 Task: Add the task  Develop a new online tool for online volunteer sign-ups to the section Lightning Leaders in the project Brighten and add a Due Date to the respective task as 2024/04/11
Action: Mouse moved to (821, 562)
Screenshot: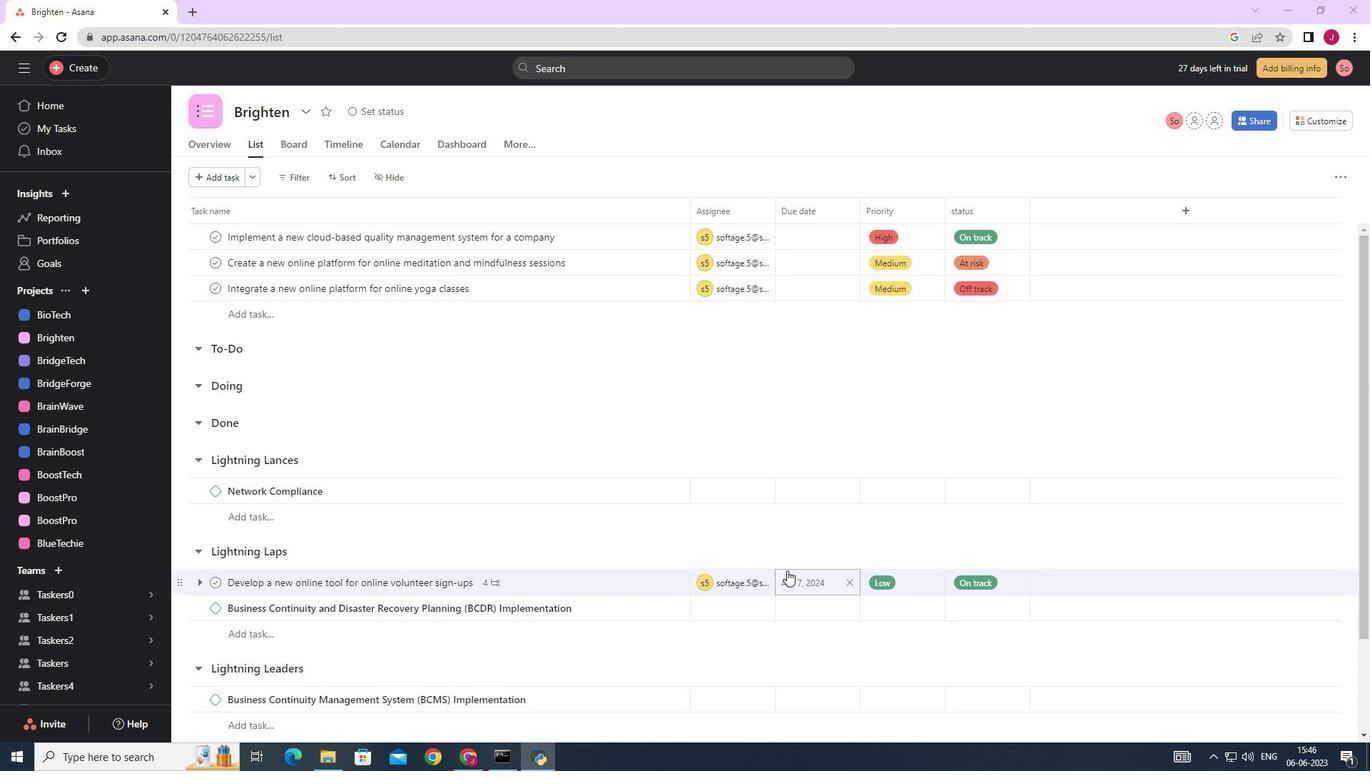 
Action: Mouse scrolled (821, 561) with delta (0, 0)
Screenshot: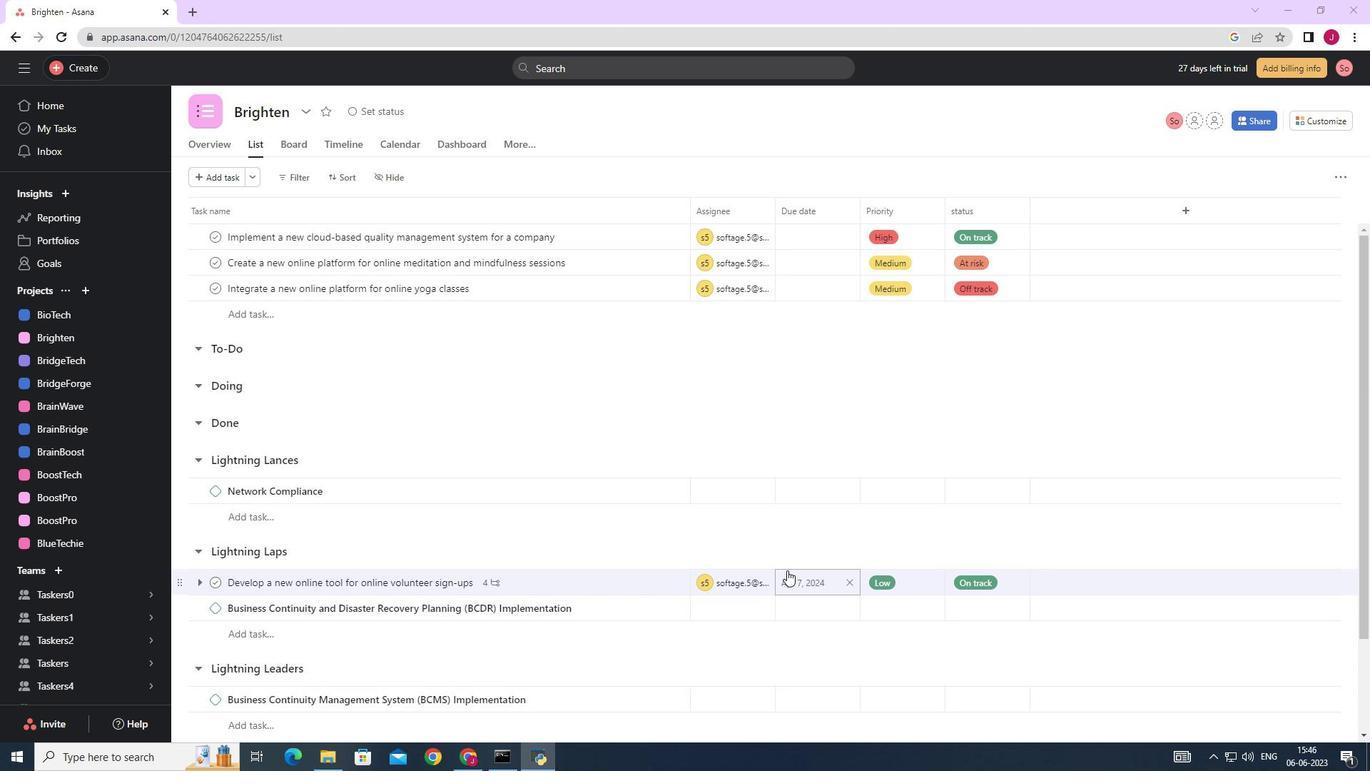 
Action: Mouse moved to (822, 563)
Screenshot: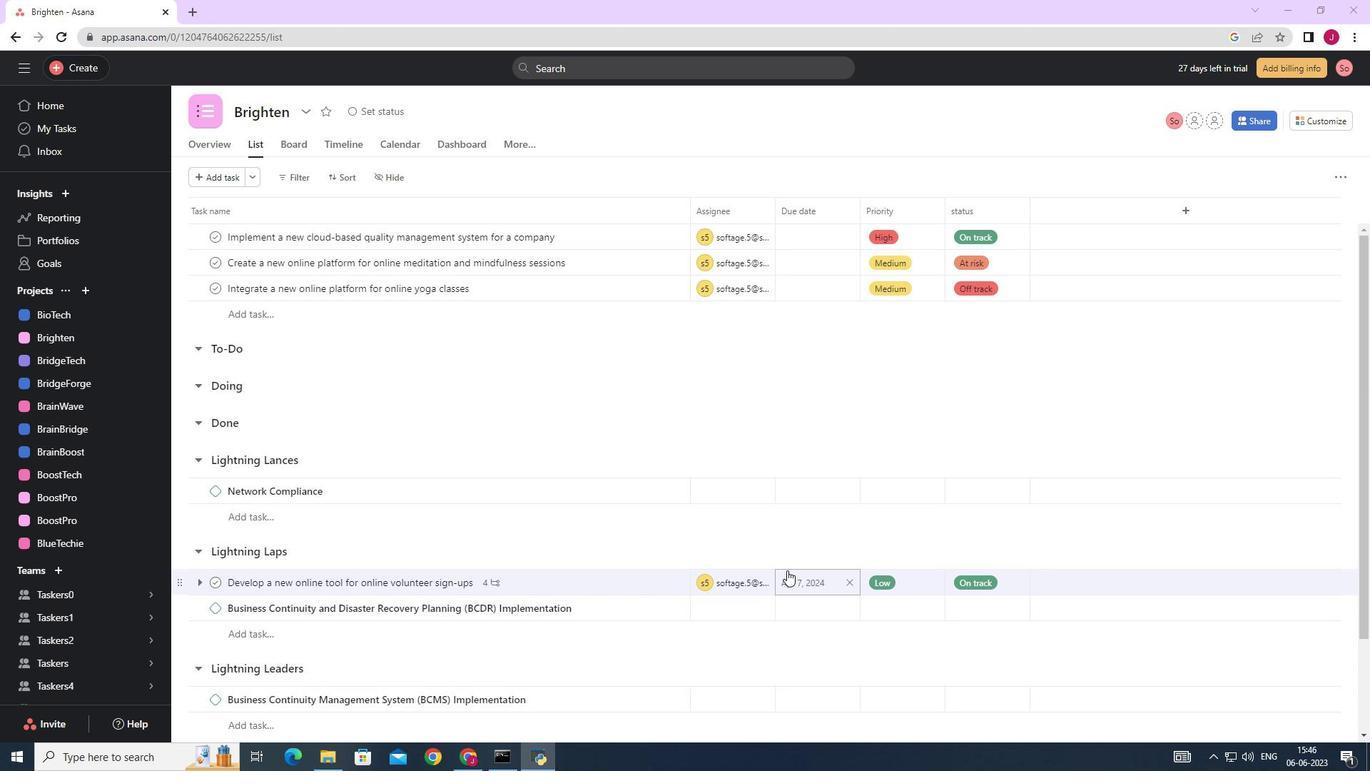 
Action: Mouse scrolled (822, 562) with delta (0, 0)
Screenshot: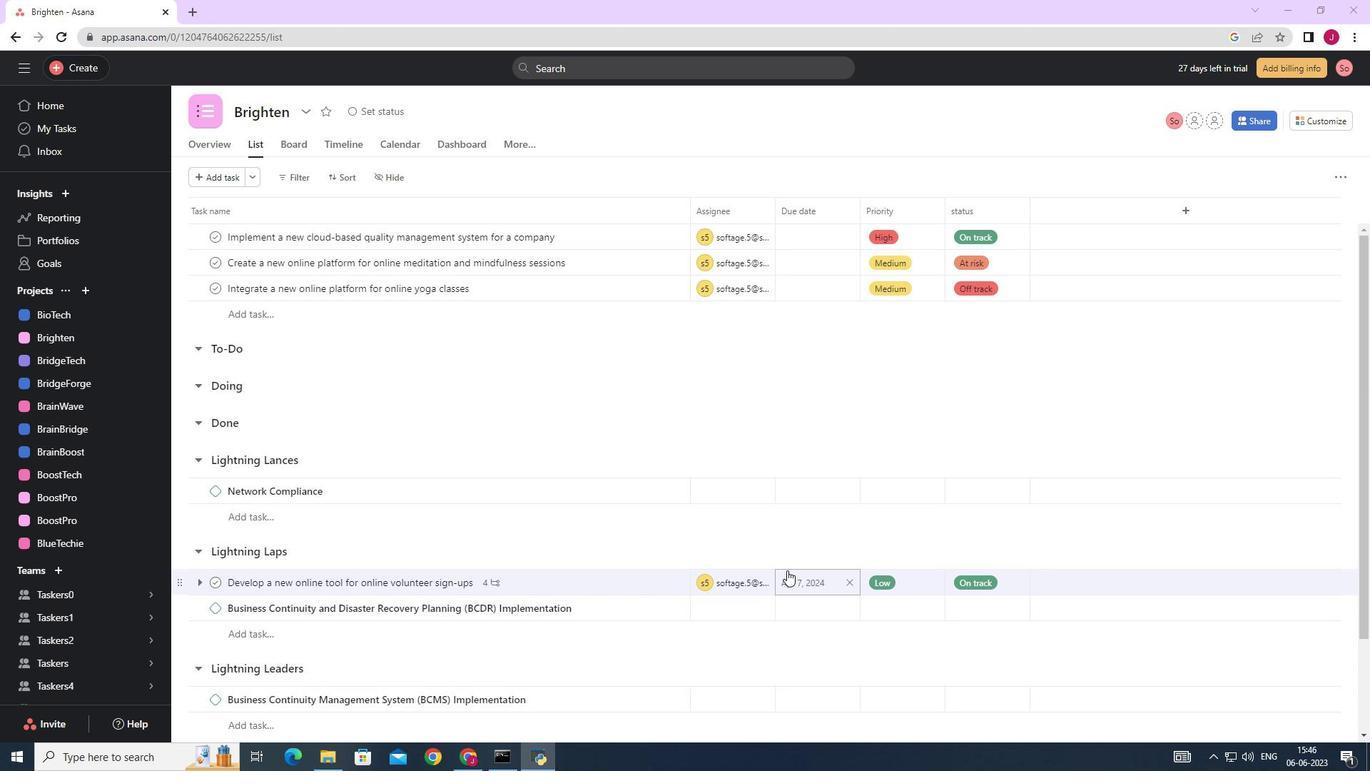 
Action: Mouse moved to (822, 565)
Screenshot: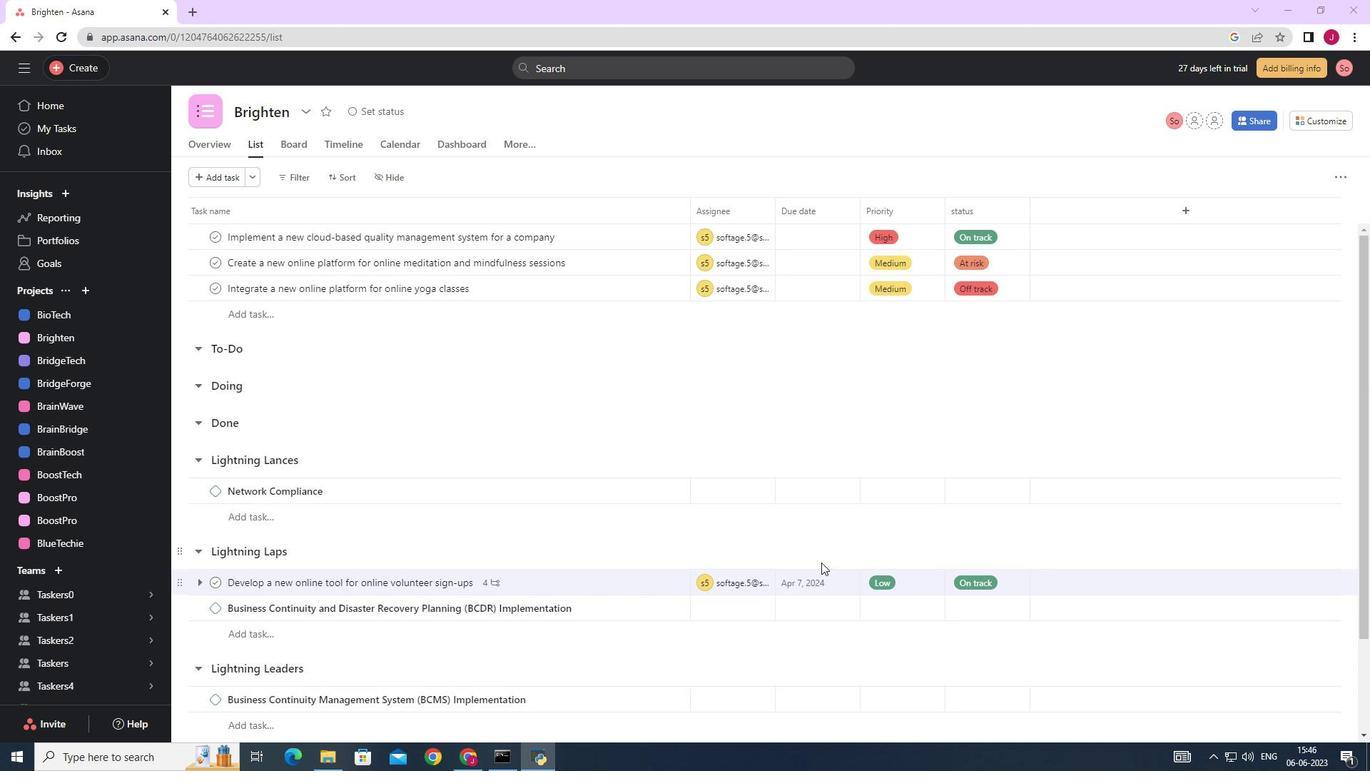 
Action: Mouse scrolled (822, 563) with delta (0, 0)
Screenshot: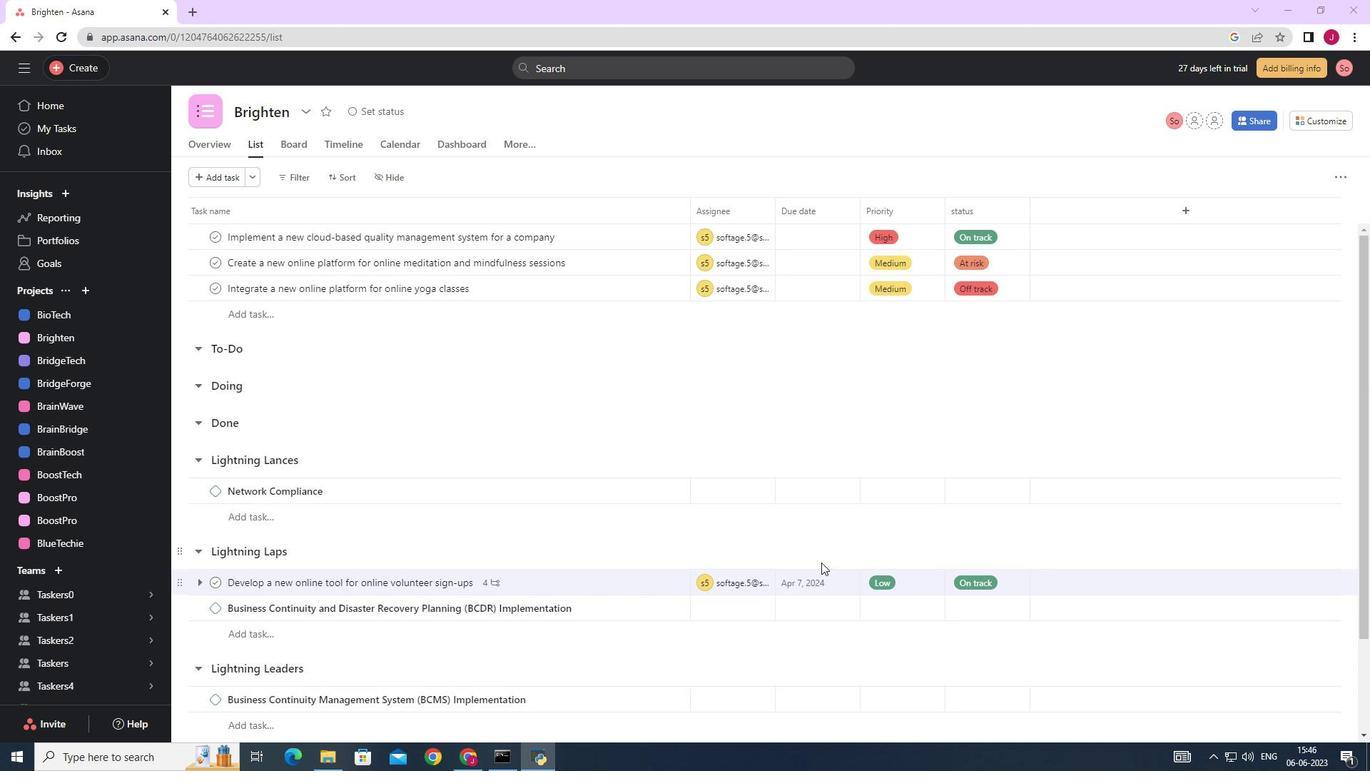 
Action: Mouse moved to (821, 565)
Screenshot: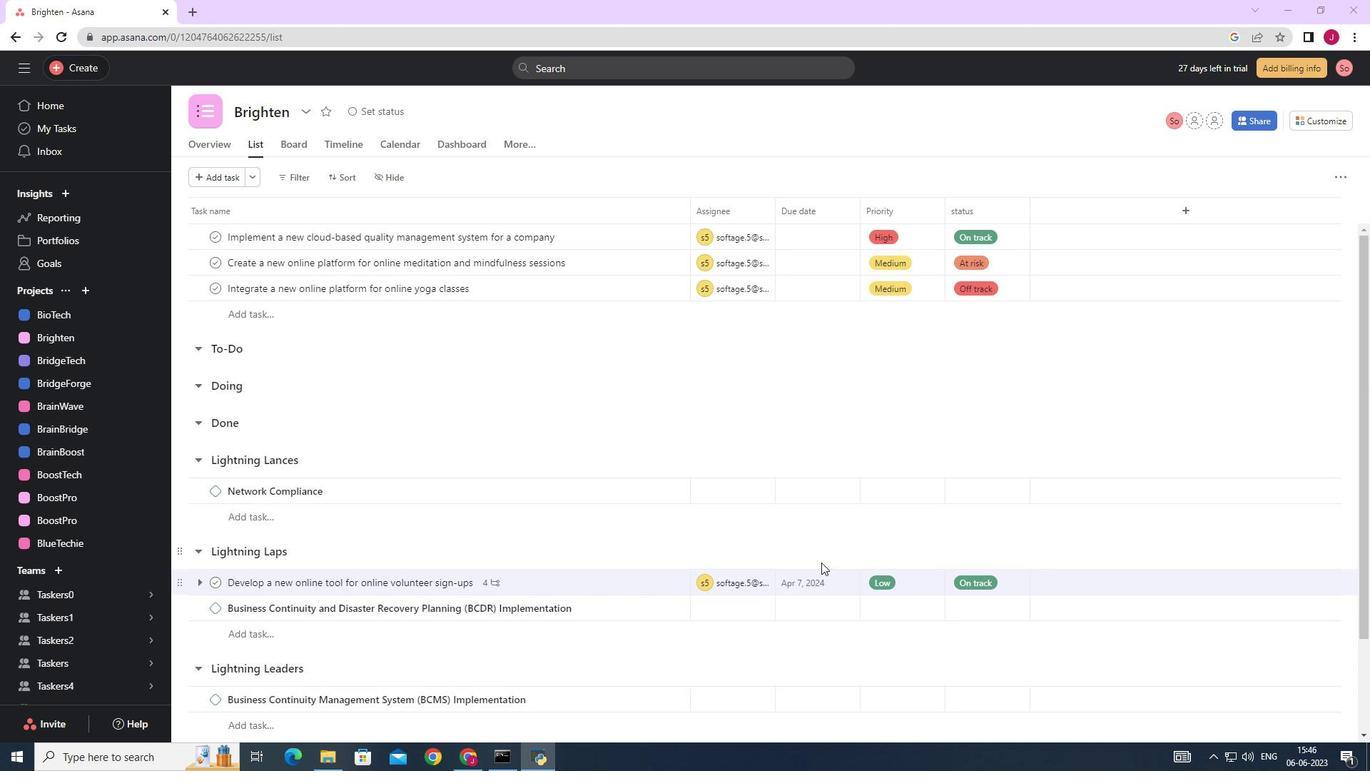 
Action: Mouse scrolled (822, 564) with delta (0, 0)
Screenshot: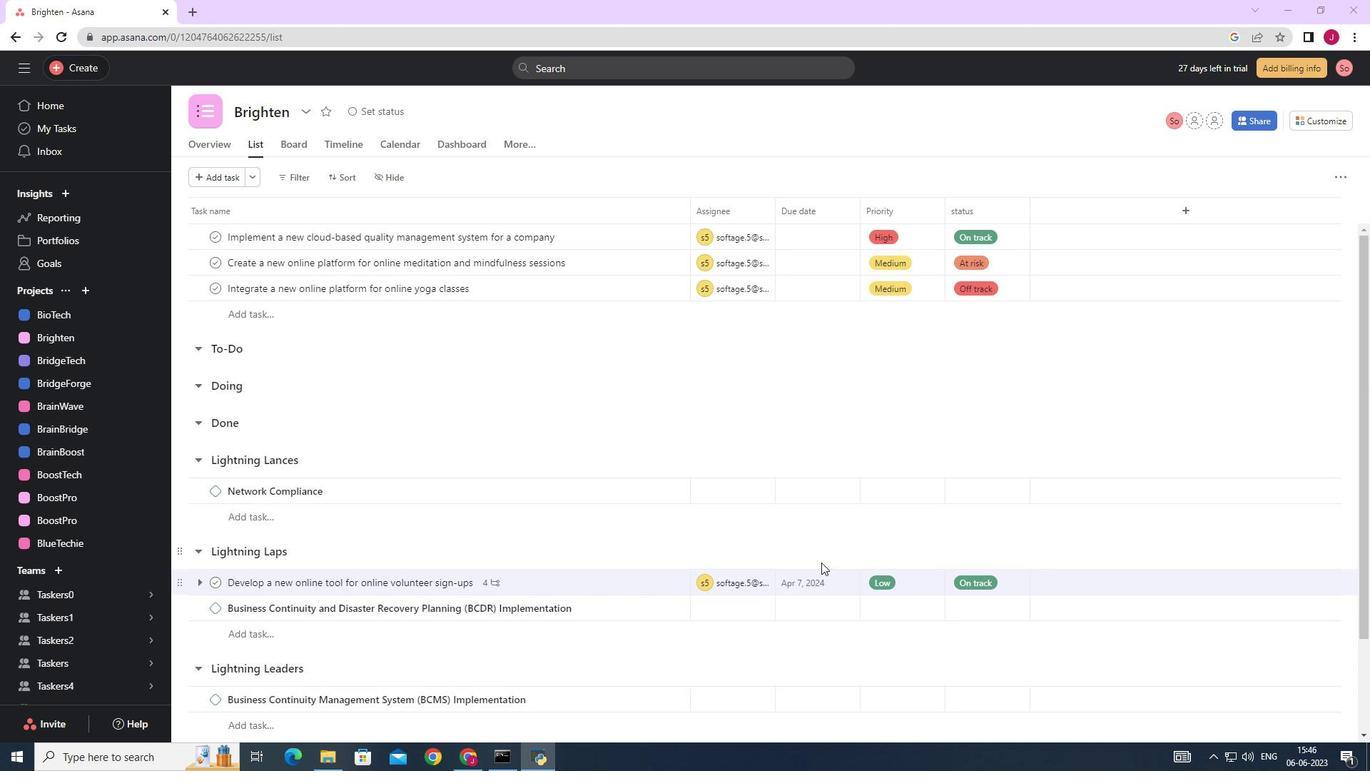 
Action: Mouse moved to (815, 569)
Screenshot: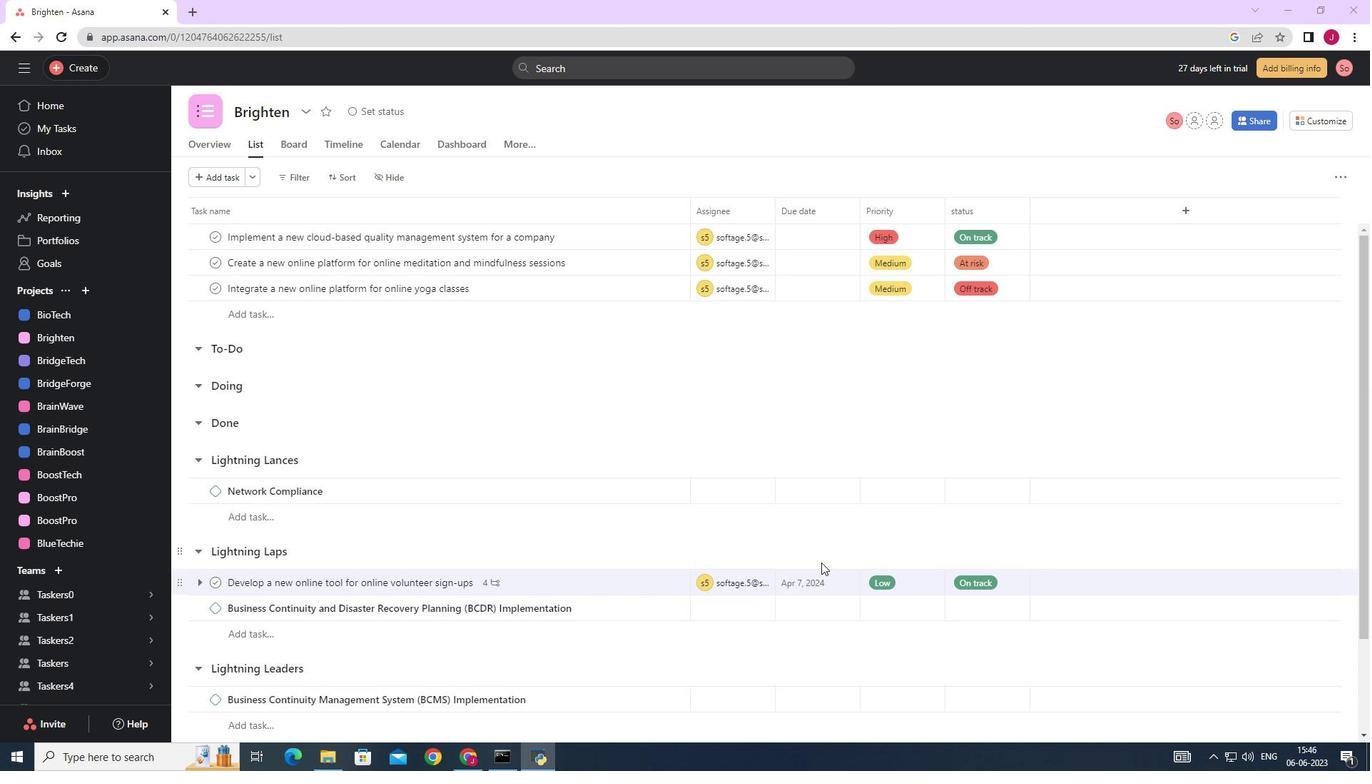 
Action: Mouse scrolled (820, 566) with delta (0, 0)
Screenshot: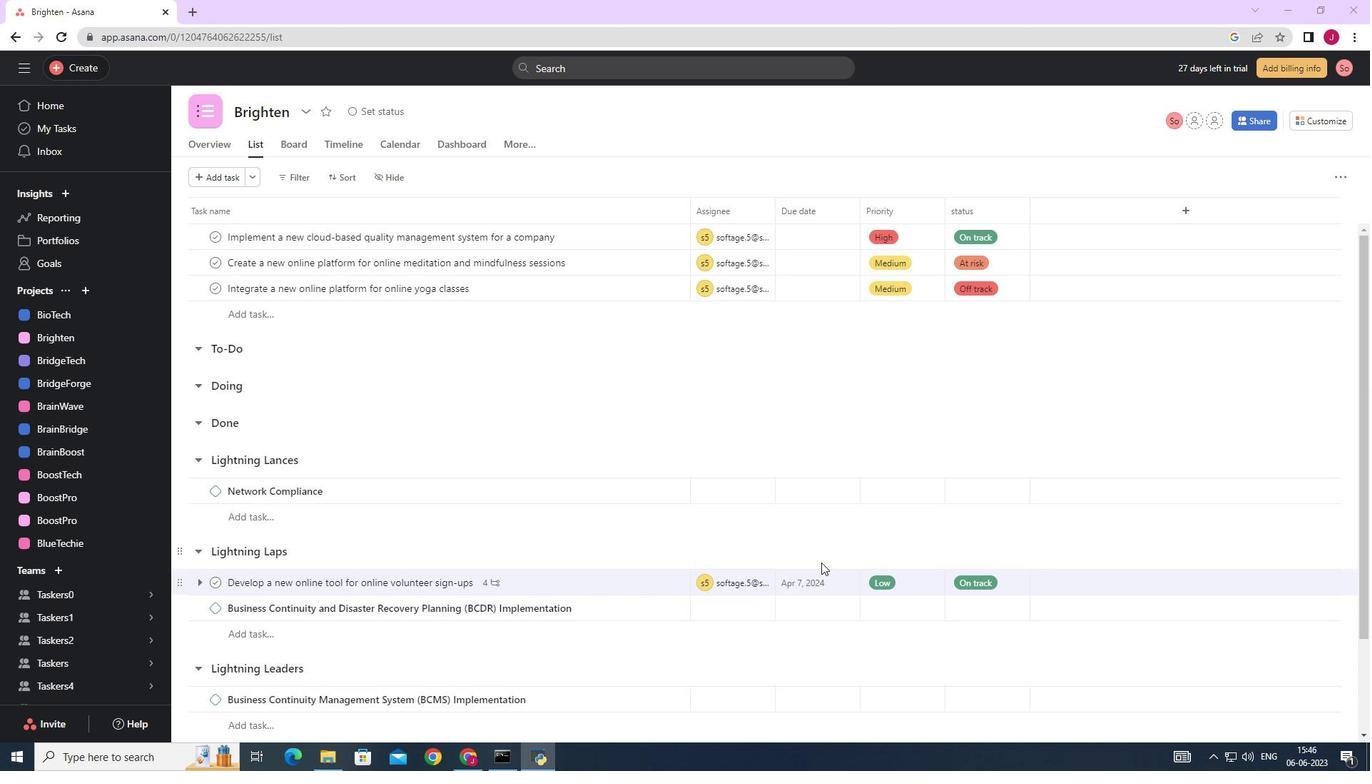 
Action: Mouse moved to (652, 465)
Screenshot: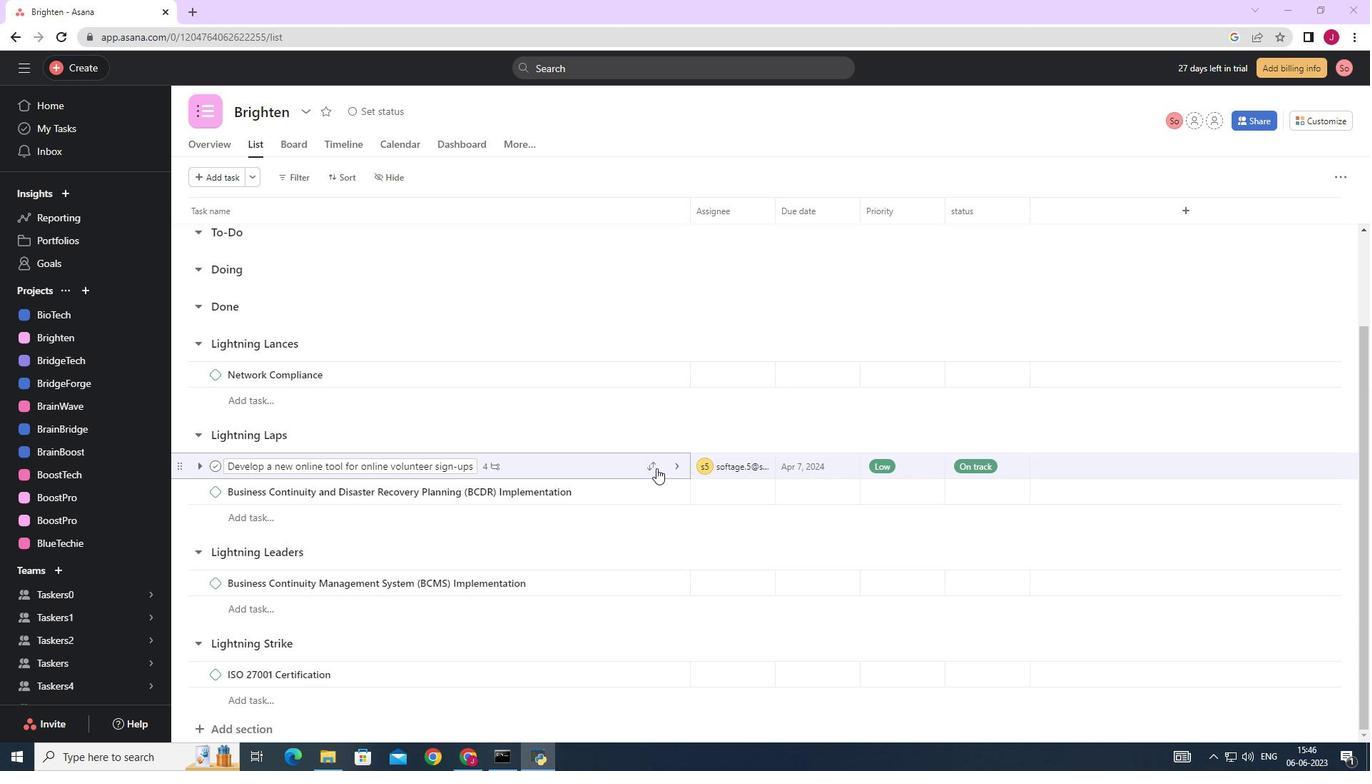 
Action: Mouse pressed left at (652, 465)
Screenshot: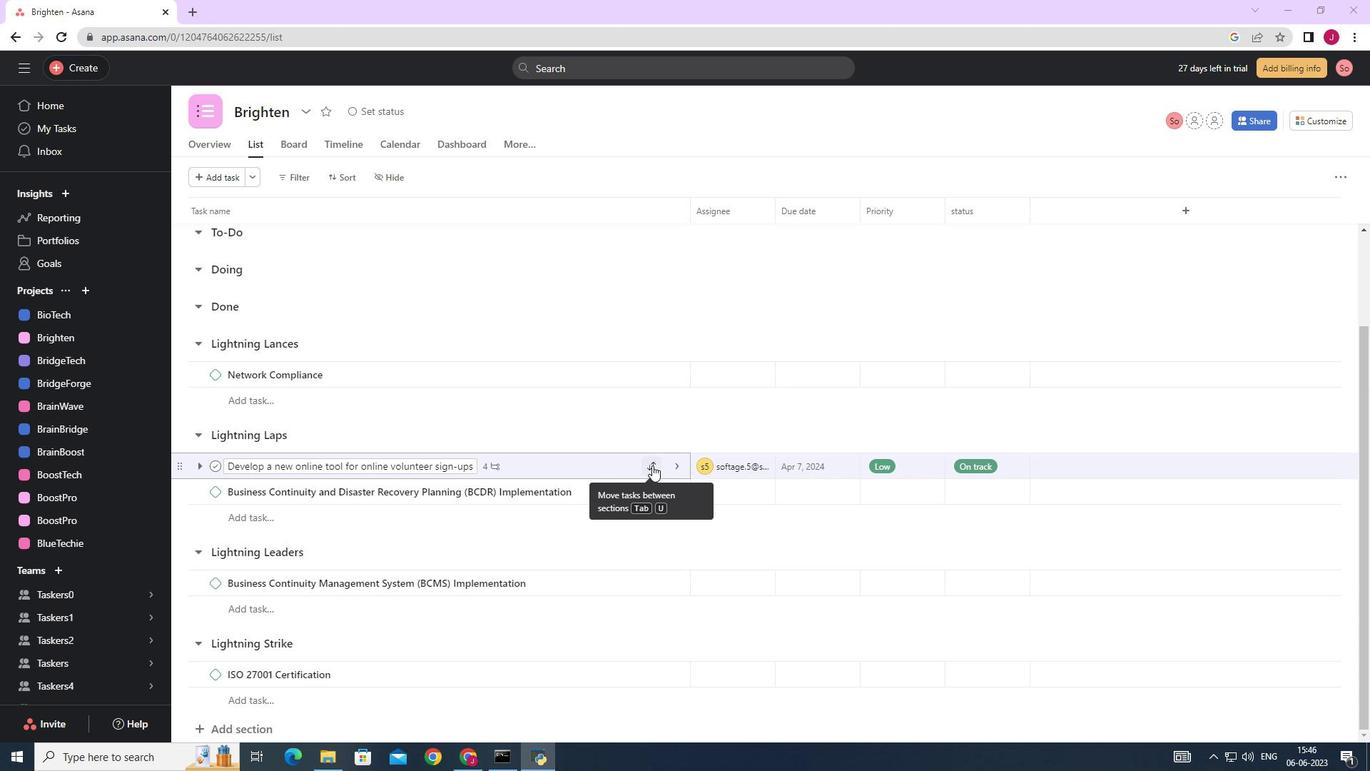 
Action: Mouse moved to (586, 670)
Screenshot: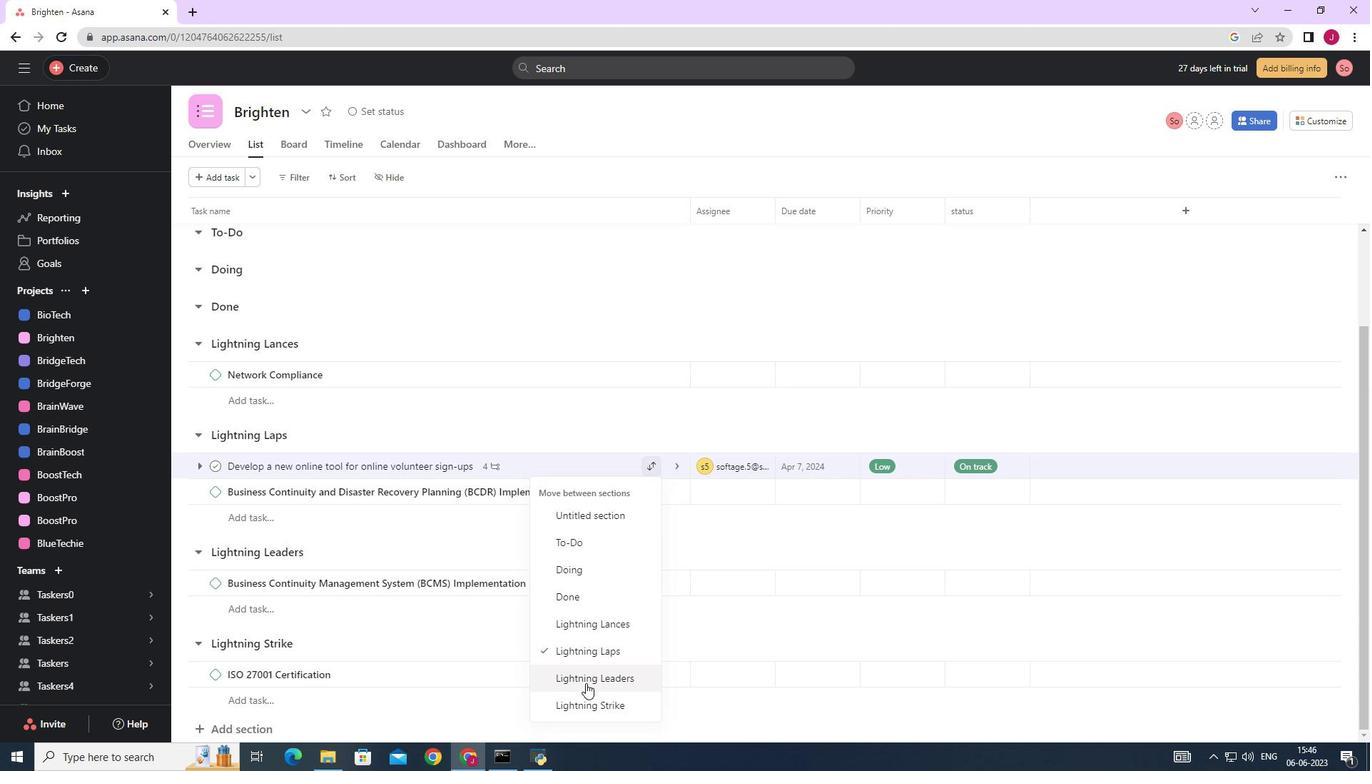 
Action: Mouse pressed left at (586, 670)
Screenshot: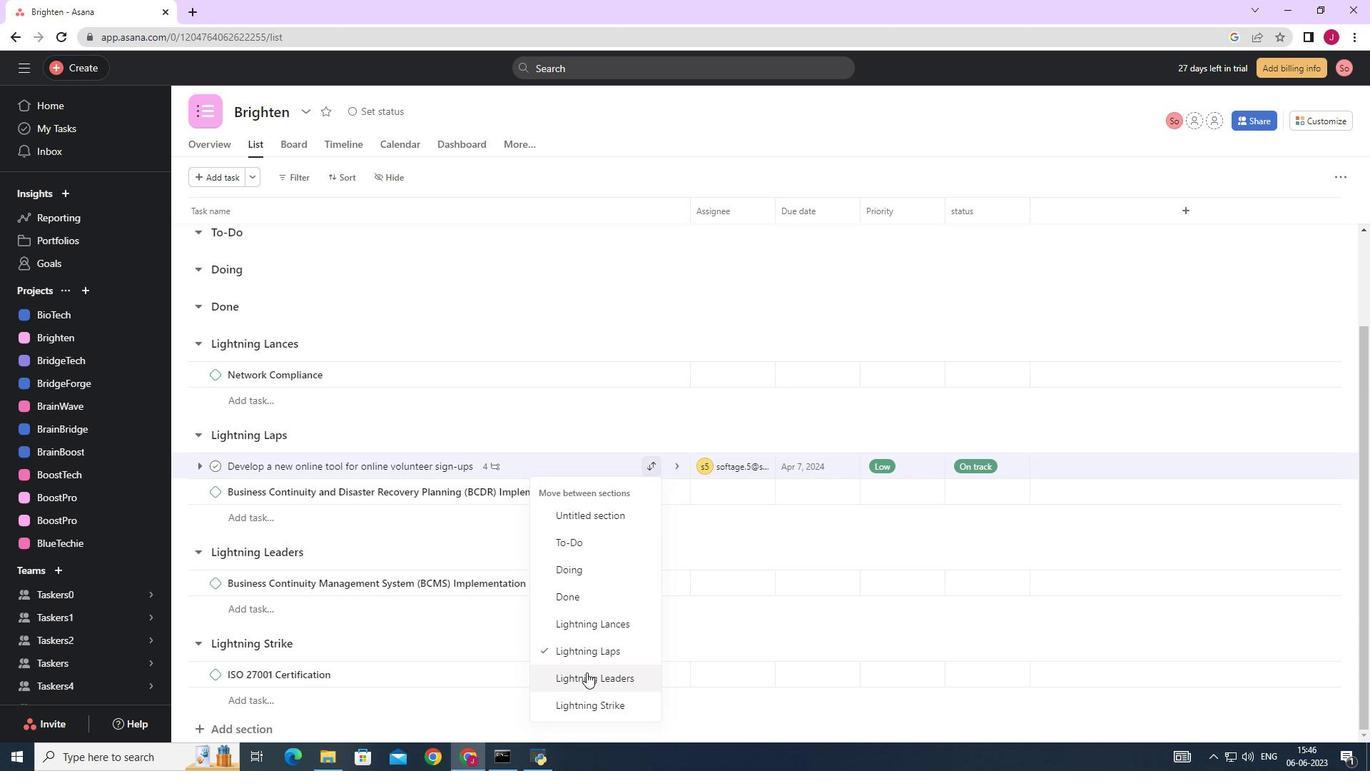 
Action: Mouse moved to (849, 559)
Screenshot: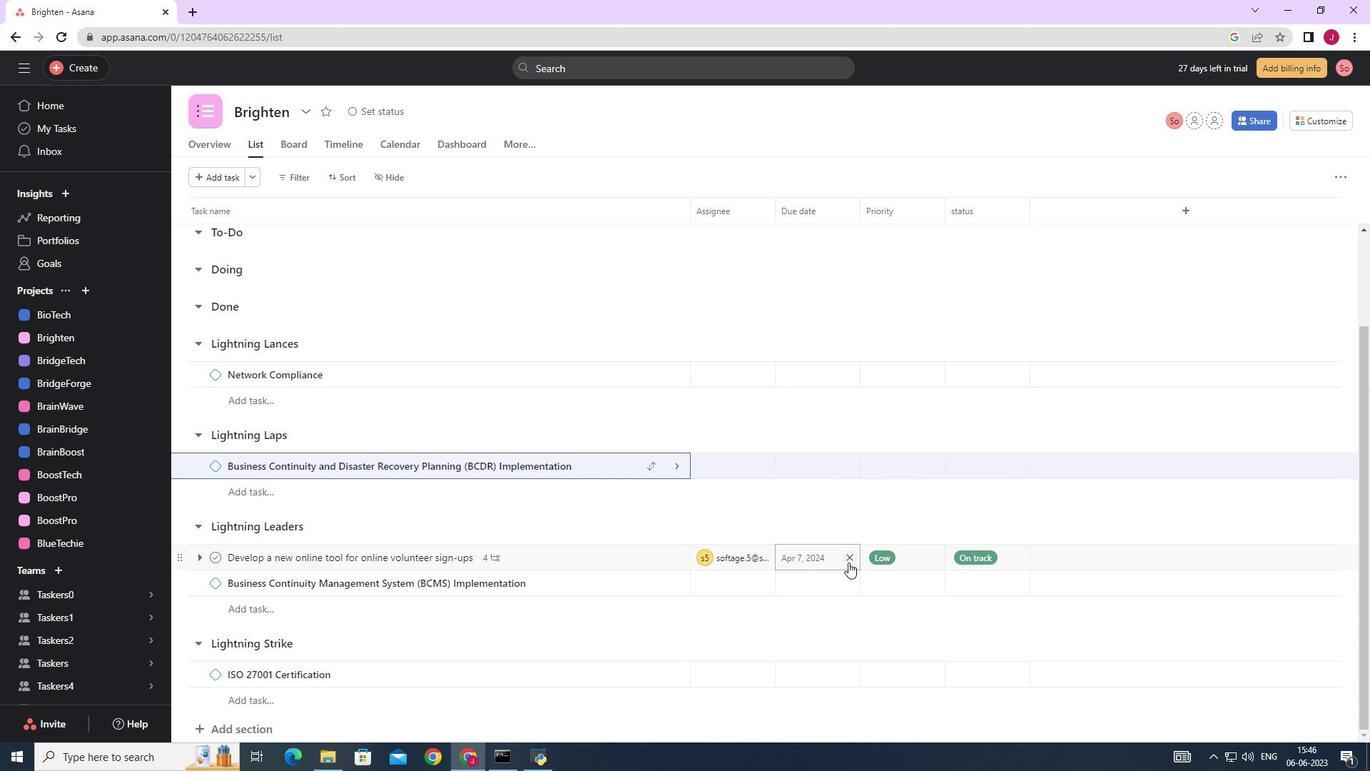 
Action: Mouse pressed left at (849, 559)
Screenshot: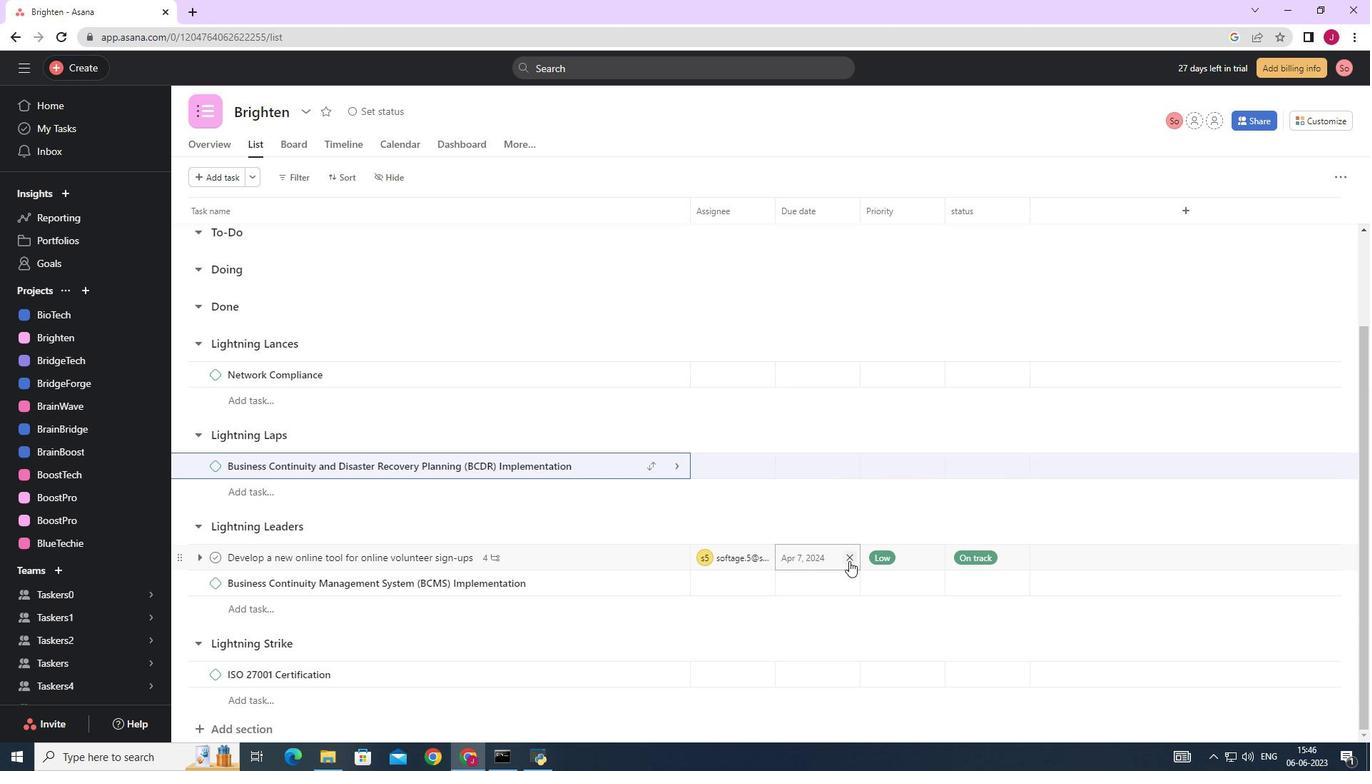 
Action: Mouse moved to (810, 562)
Screenshot: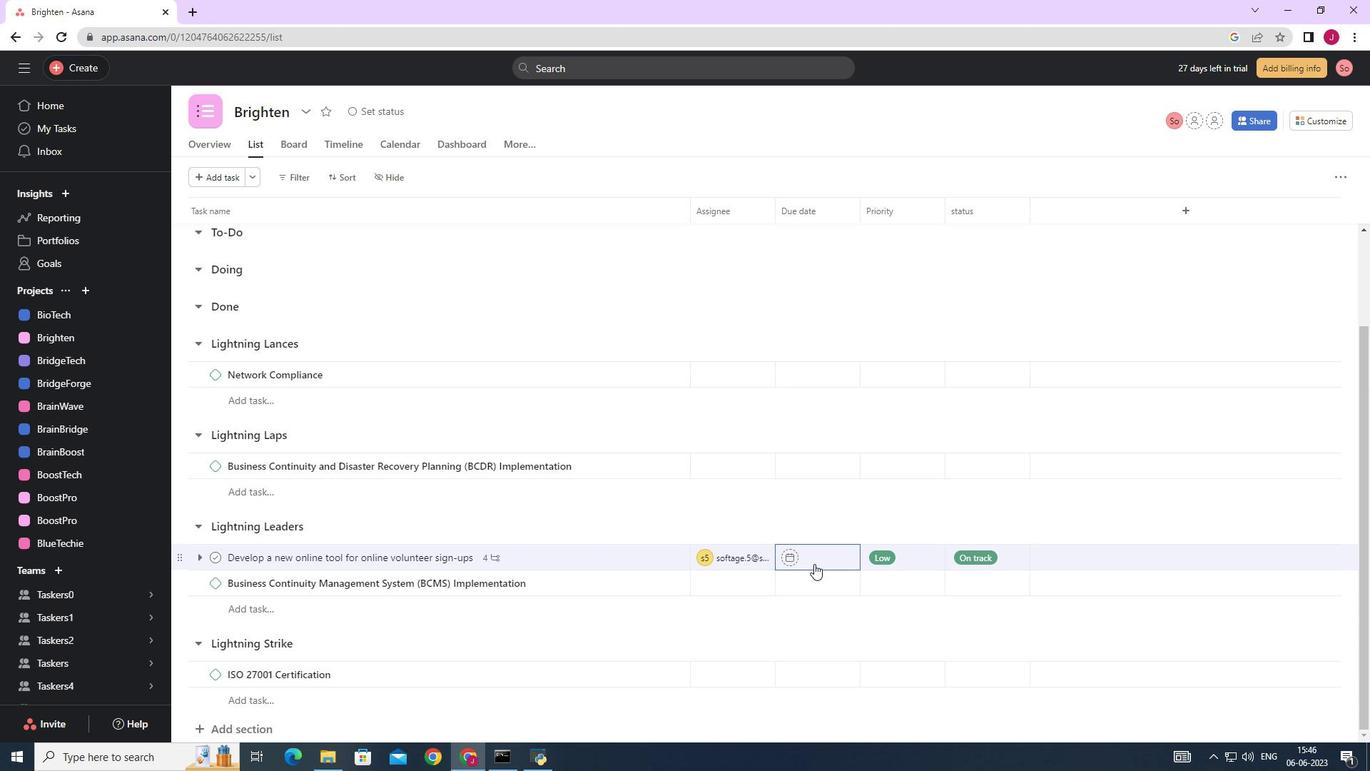 
Action: Mouse pressed left at (810, 562)
Screenshot: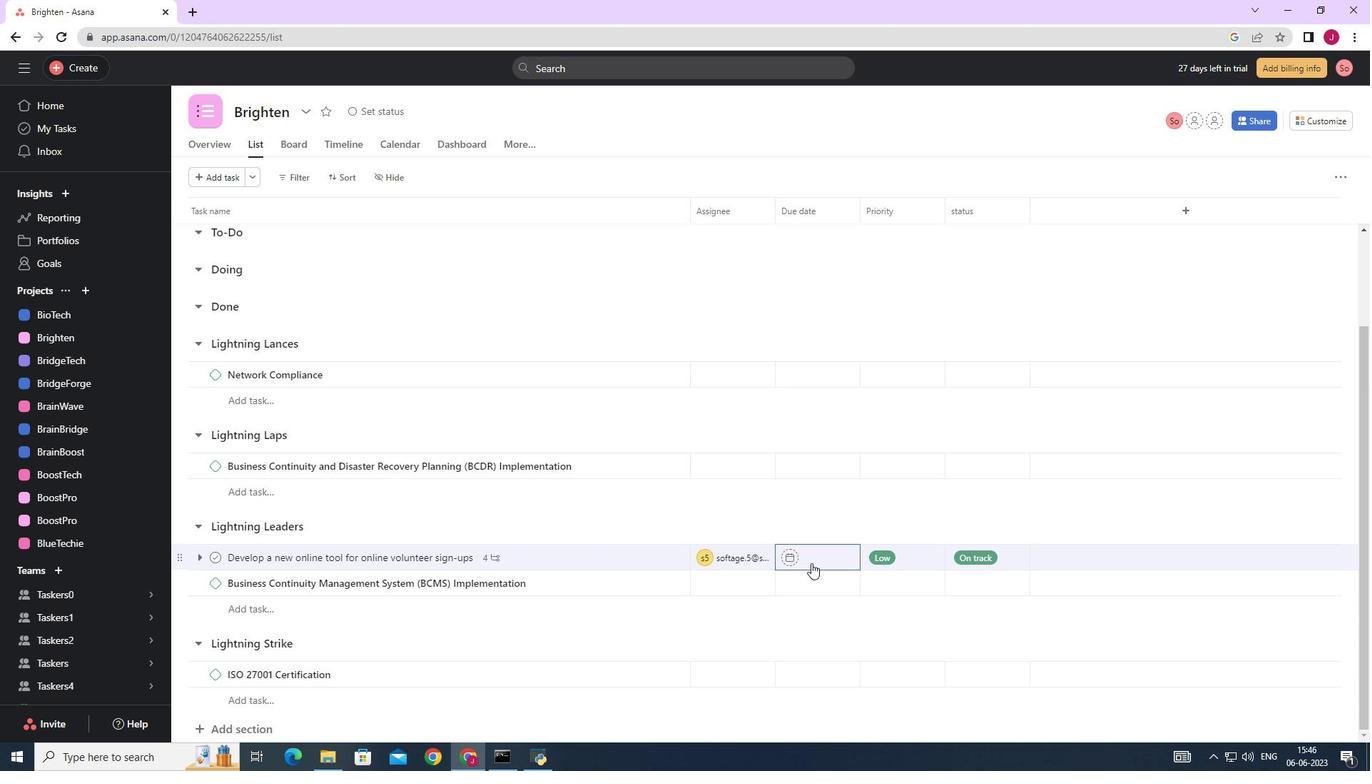 
Action: Mouse moved to (958, 331)
Screenshot: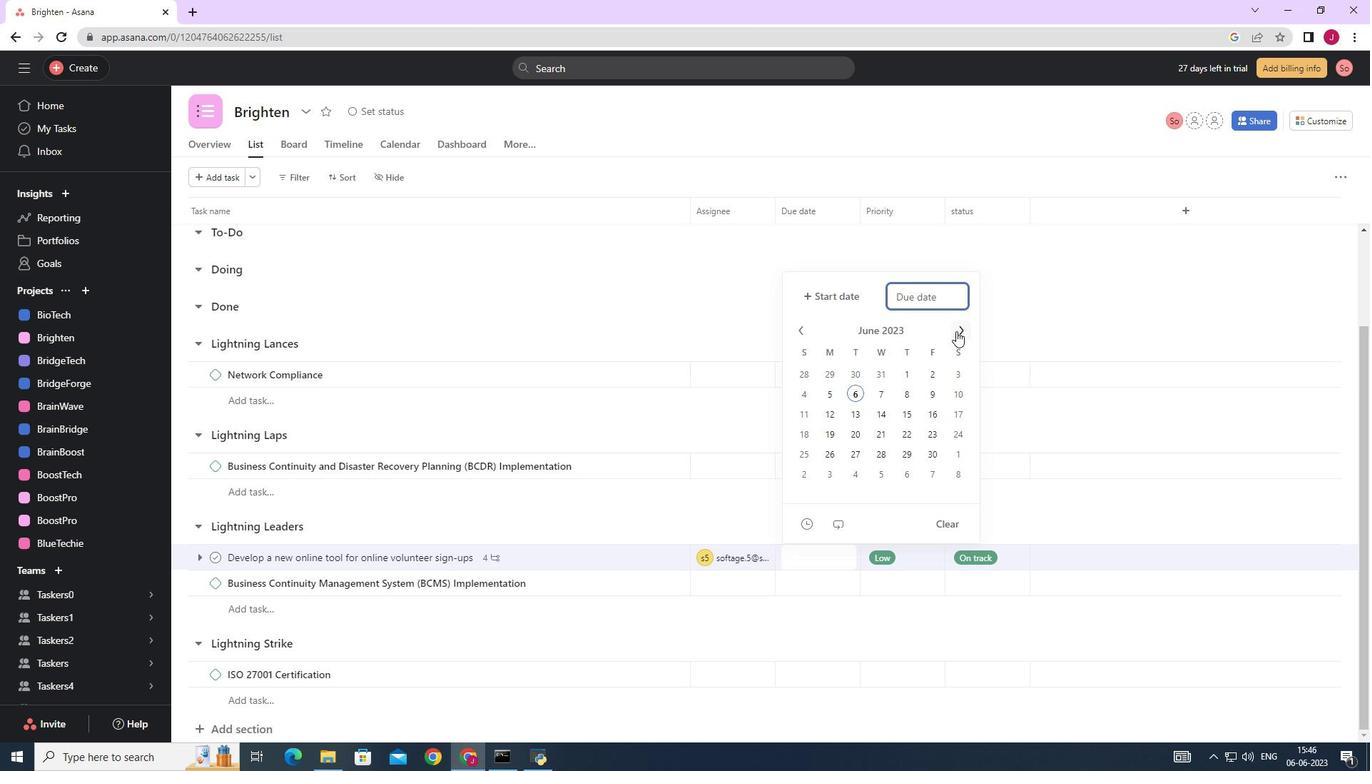 
Action: Mouse pressed left at (958, 331)
Screenshot: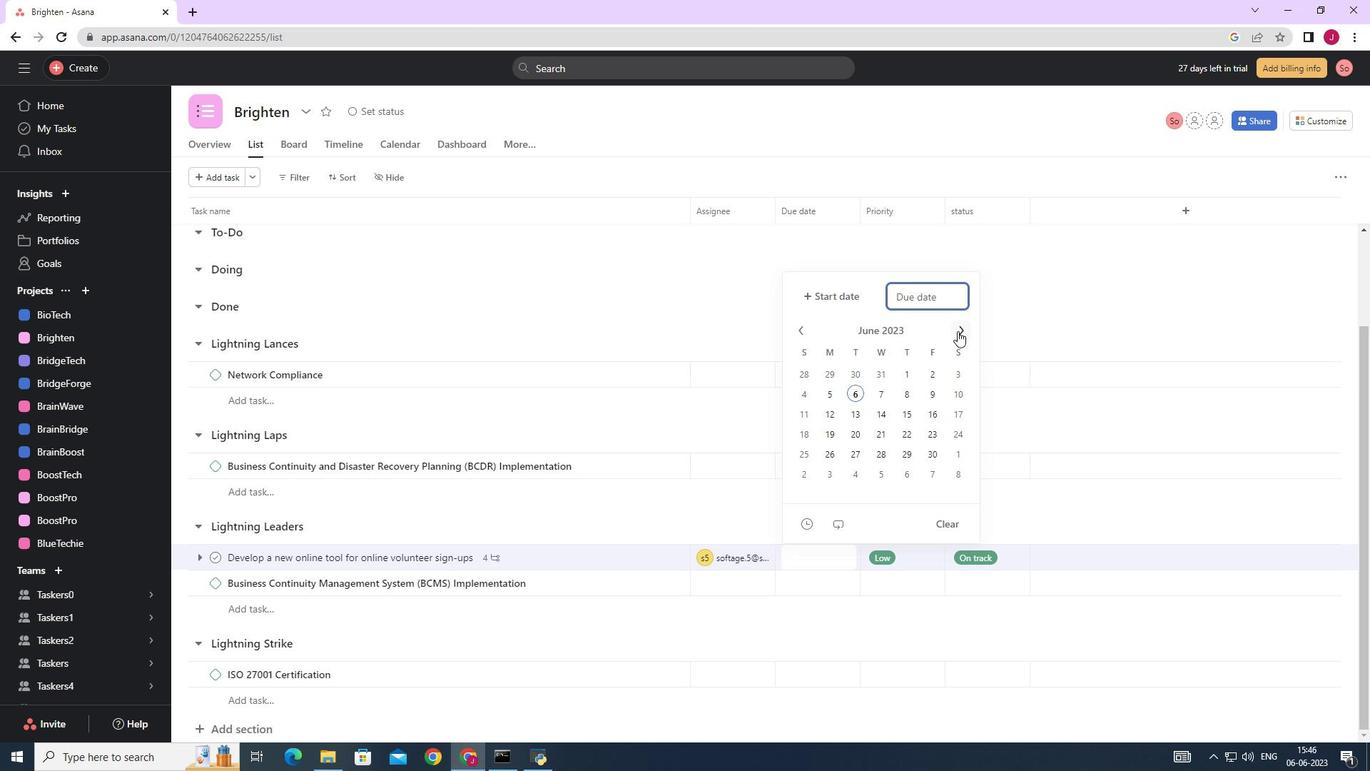 
Action: Mouse moved to (959, 331)
Screenshot: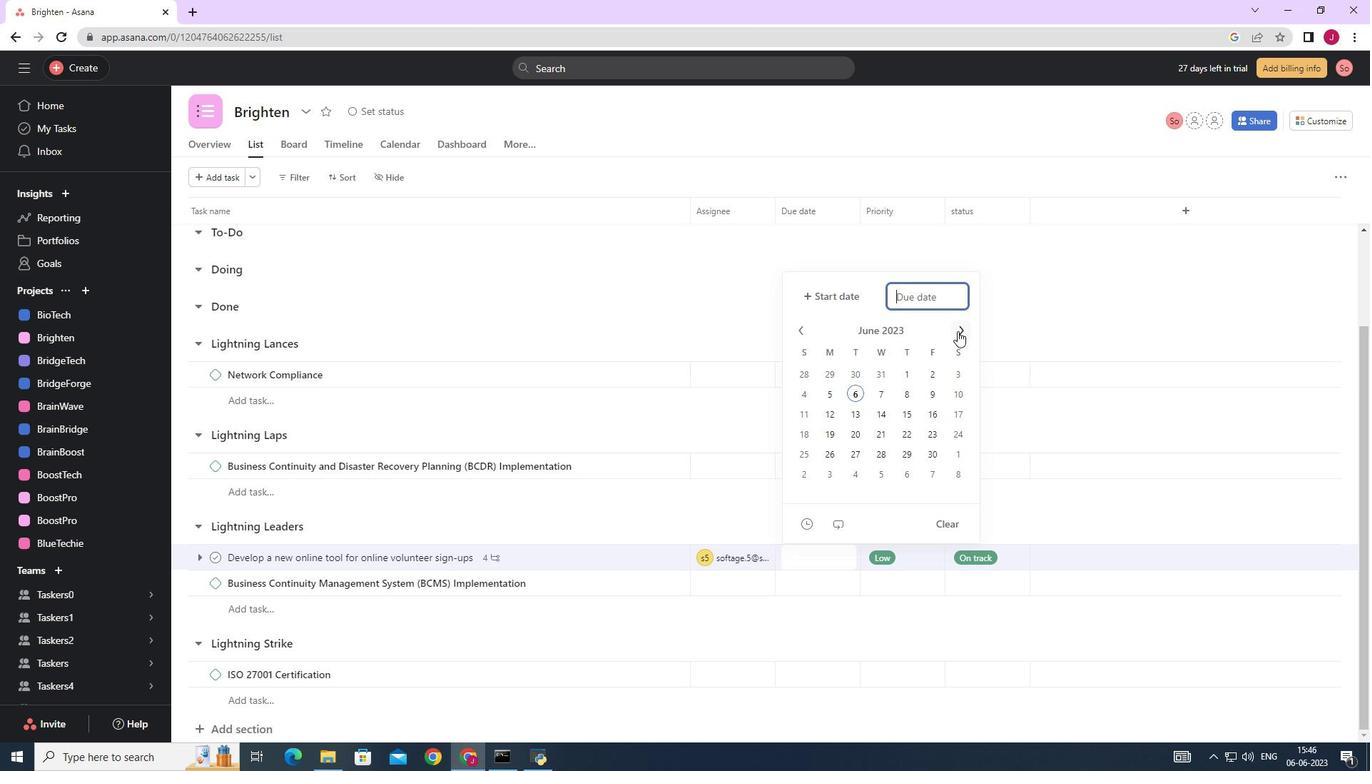 
Action: Mouse pressed left at (959, 331)
Screenshot: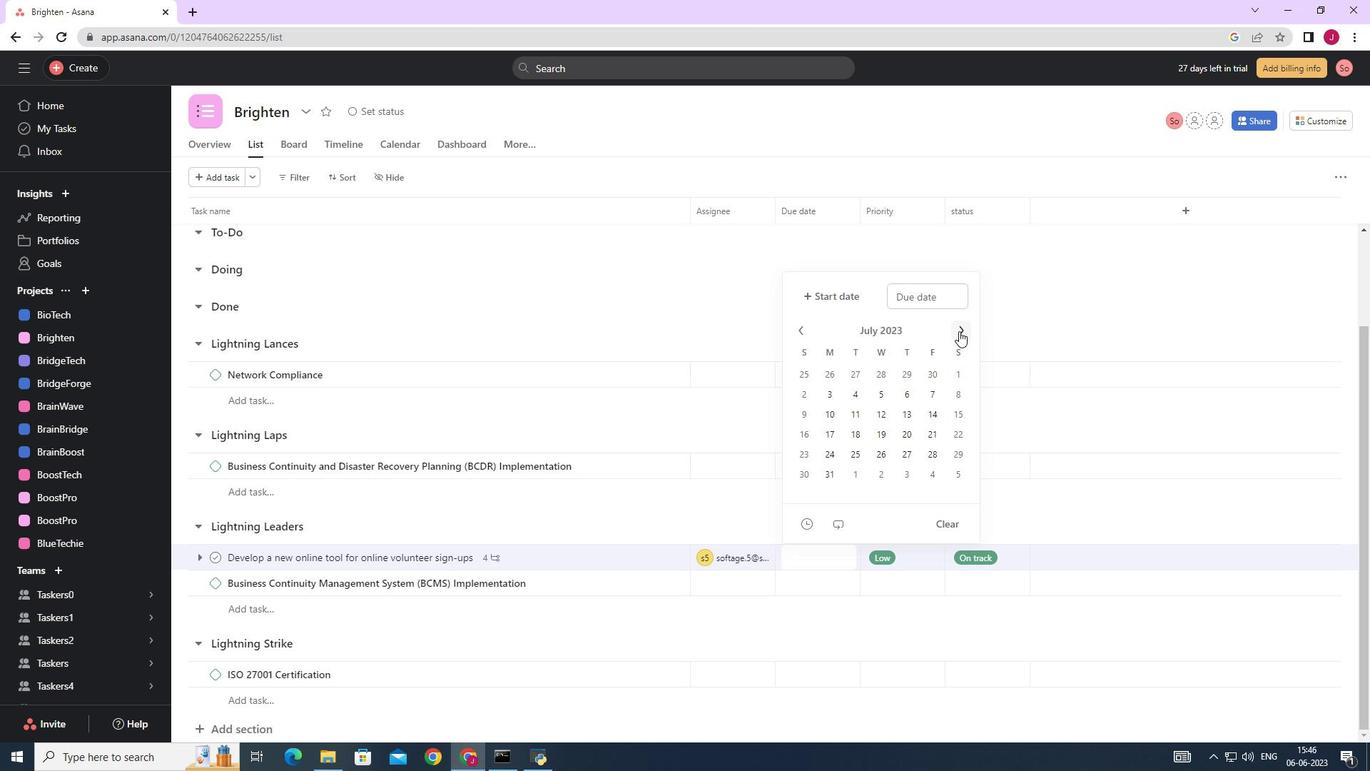 
Action: Mouse pressed left at (959, 331)
Screenshot: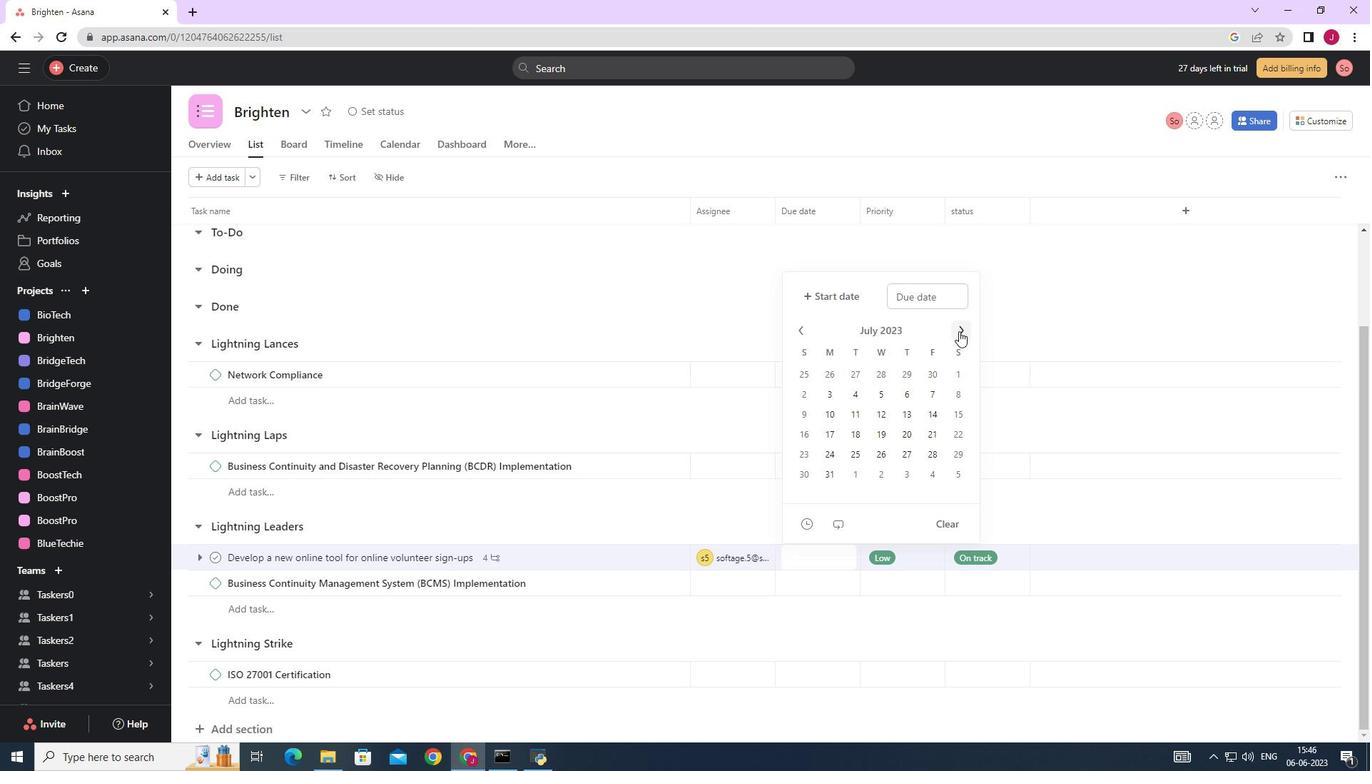 
Action: Mouse pressed left at (959, 331)
Screenshot: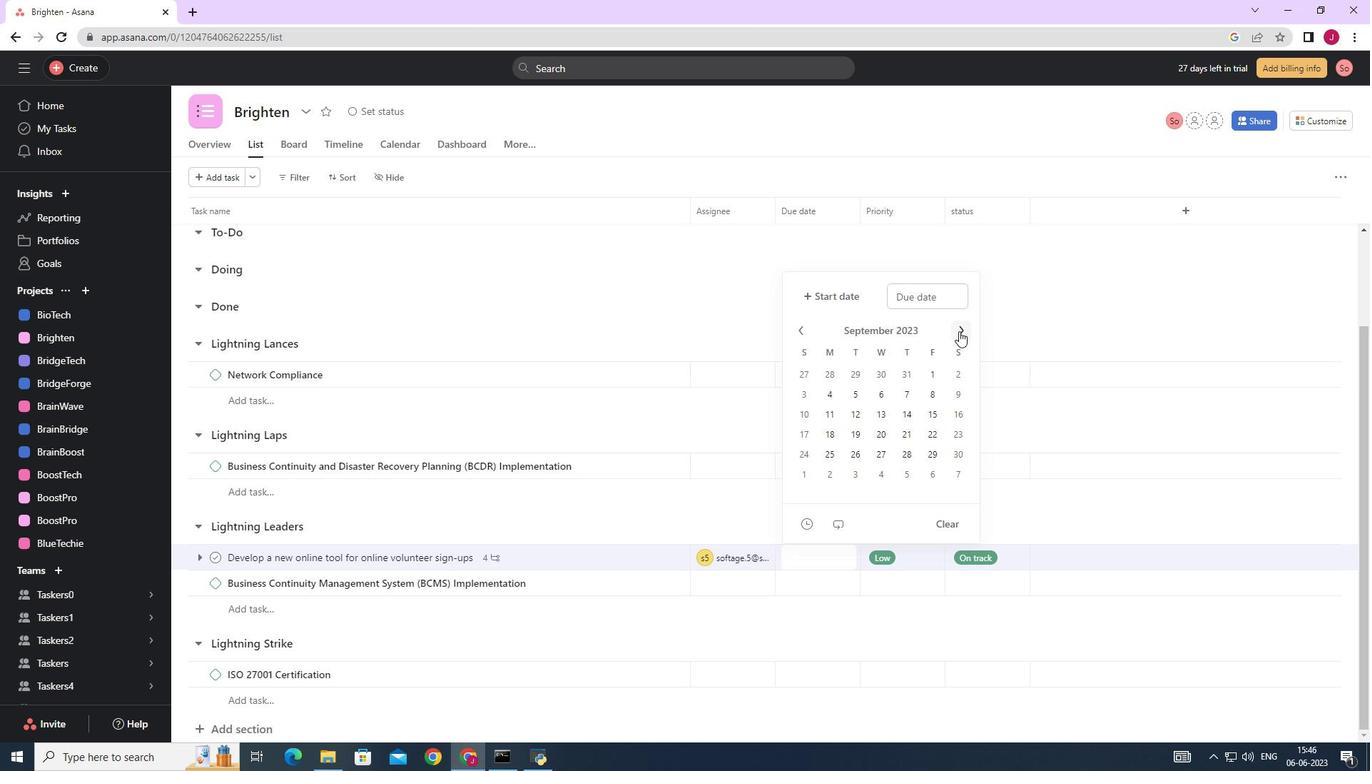 
Action: Mouse pressed left at (959, 331)
Screenshot: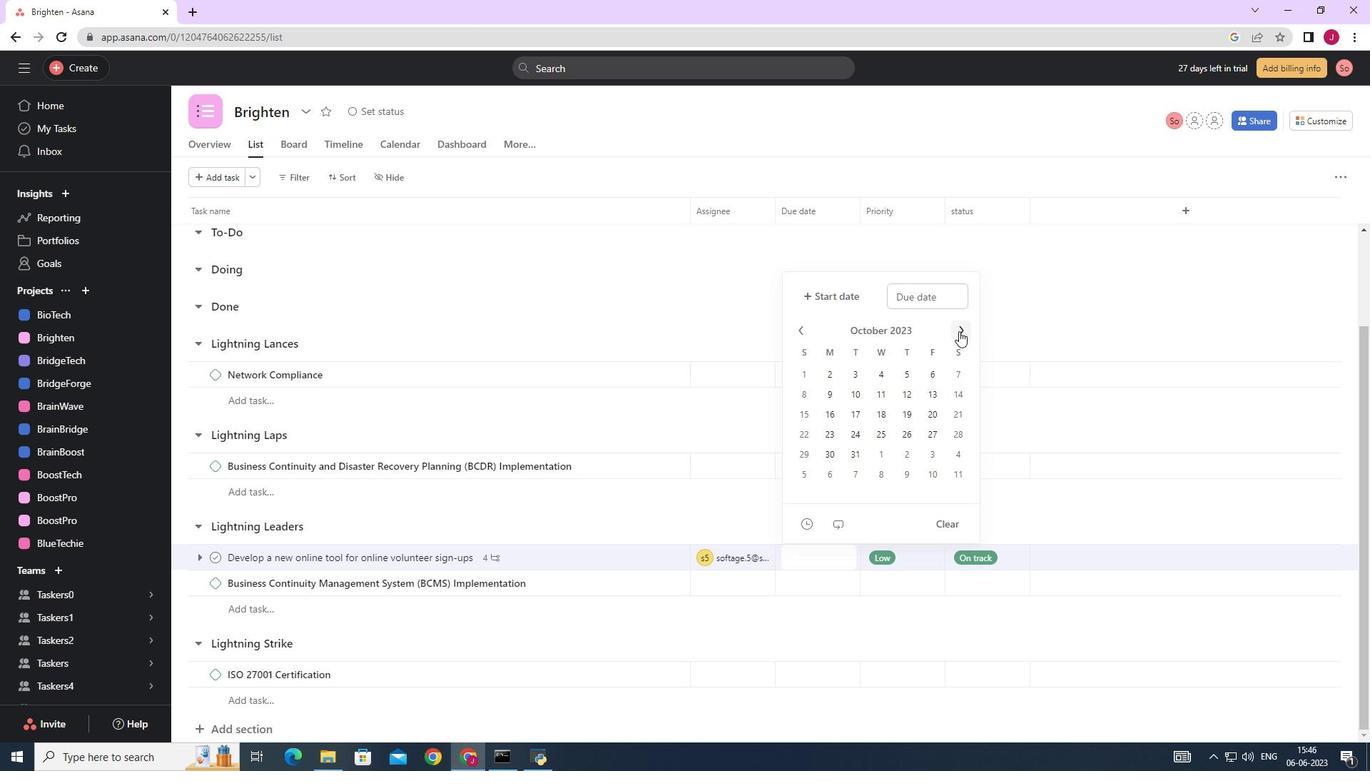 
Action: Mouse pressed left at (959, 331)
Screenshot: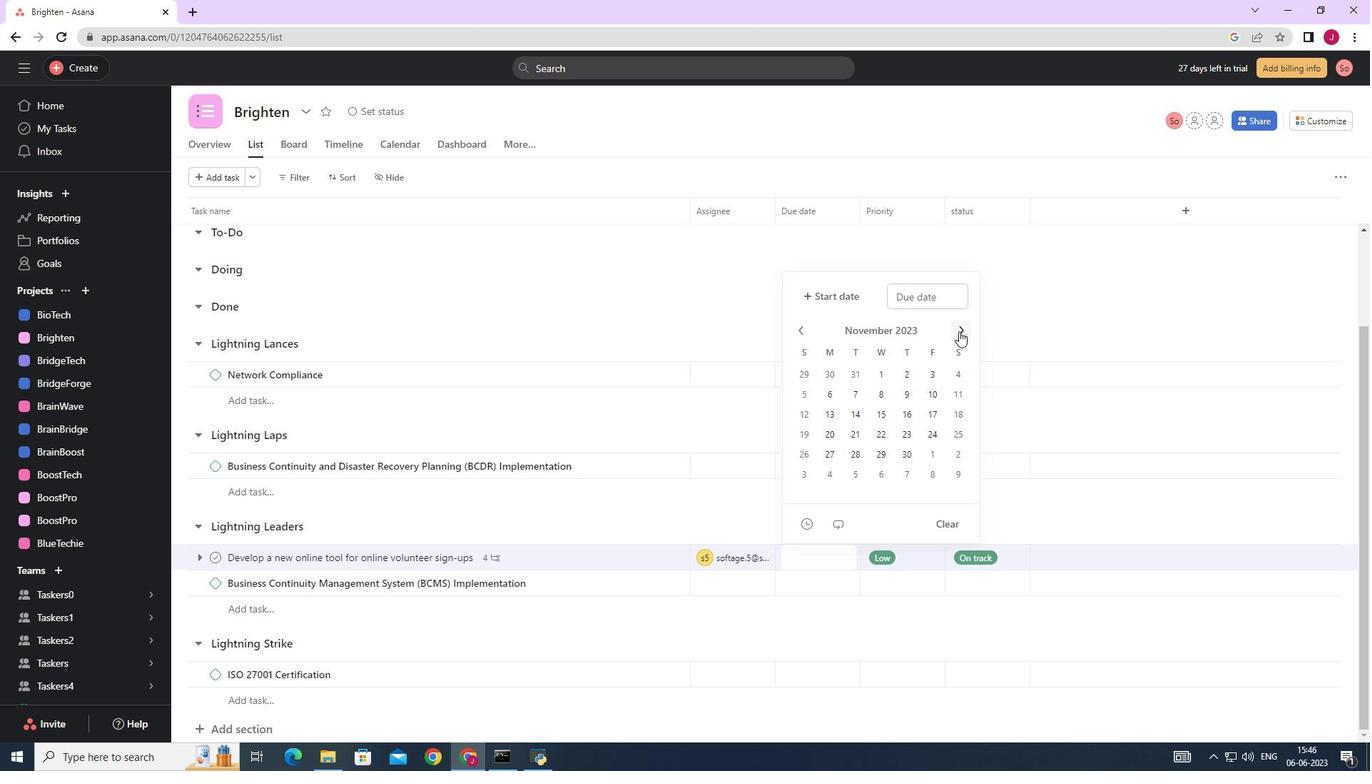 
Action: Mouse pressed left at (959, 331)
Screenshot: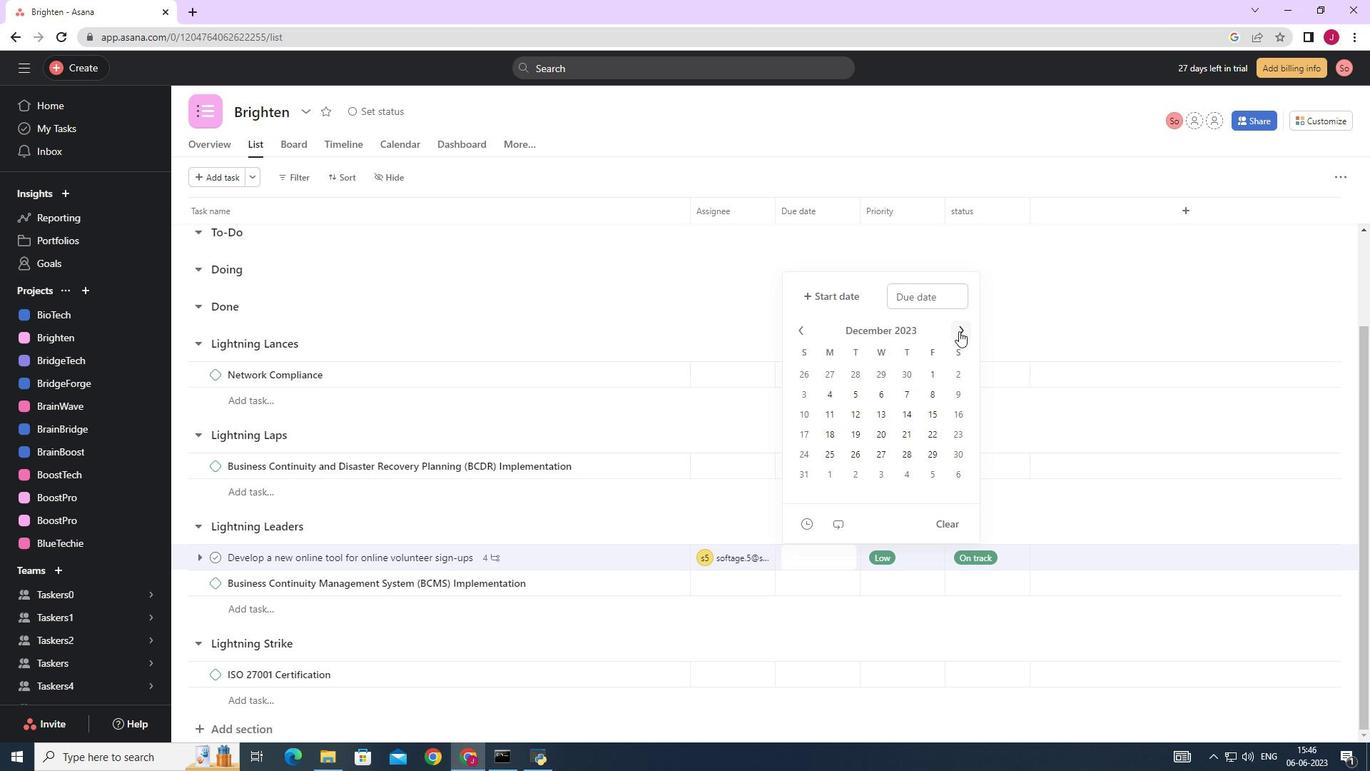 
Action: Mouse pressed left at (959, 331)
Screenshot: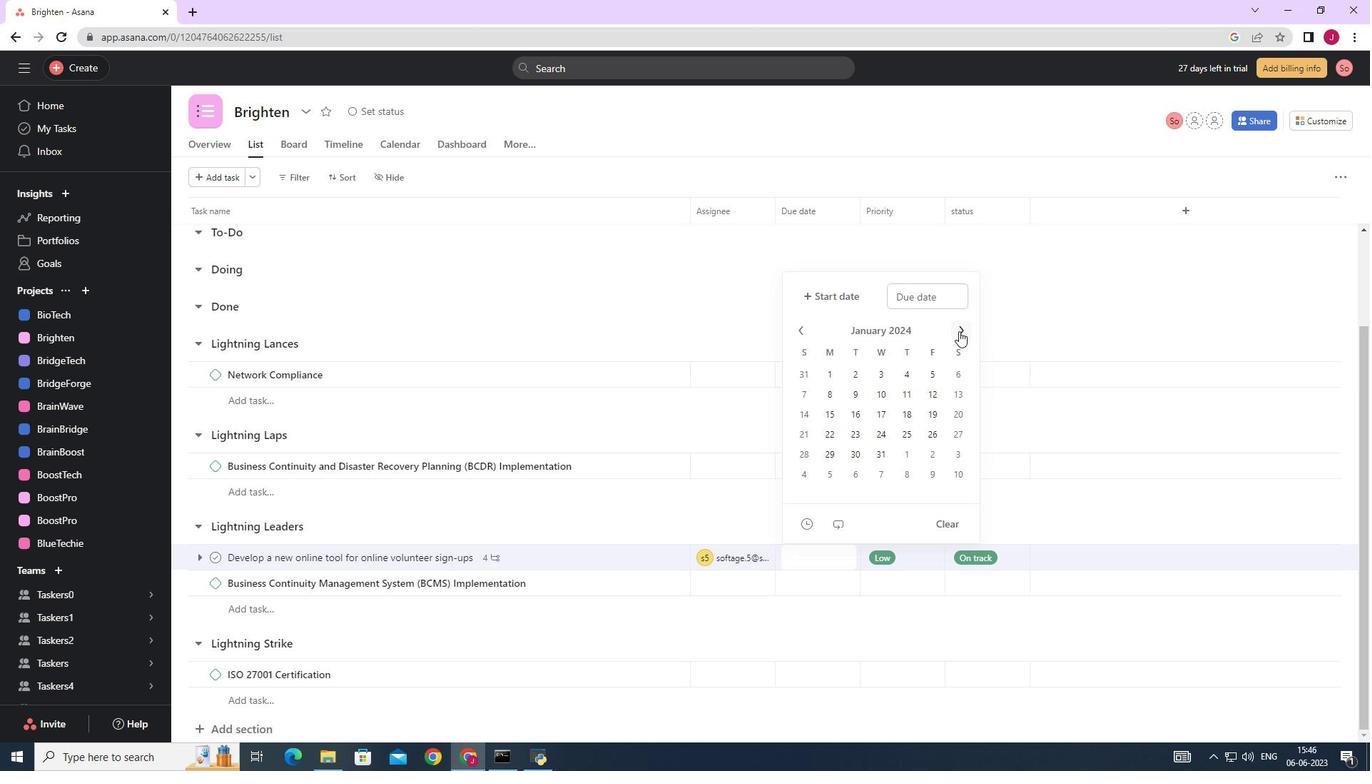 
Action: Mouse pressed left at (959, 331)
Screenshot: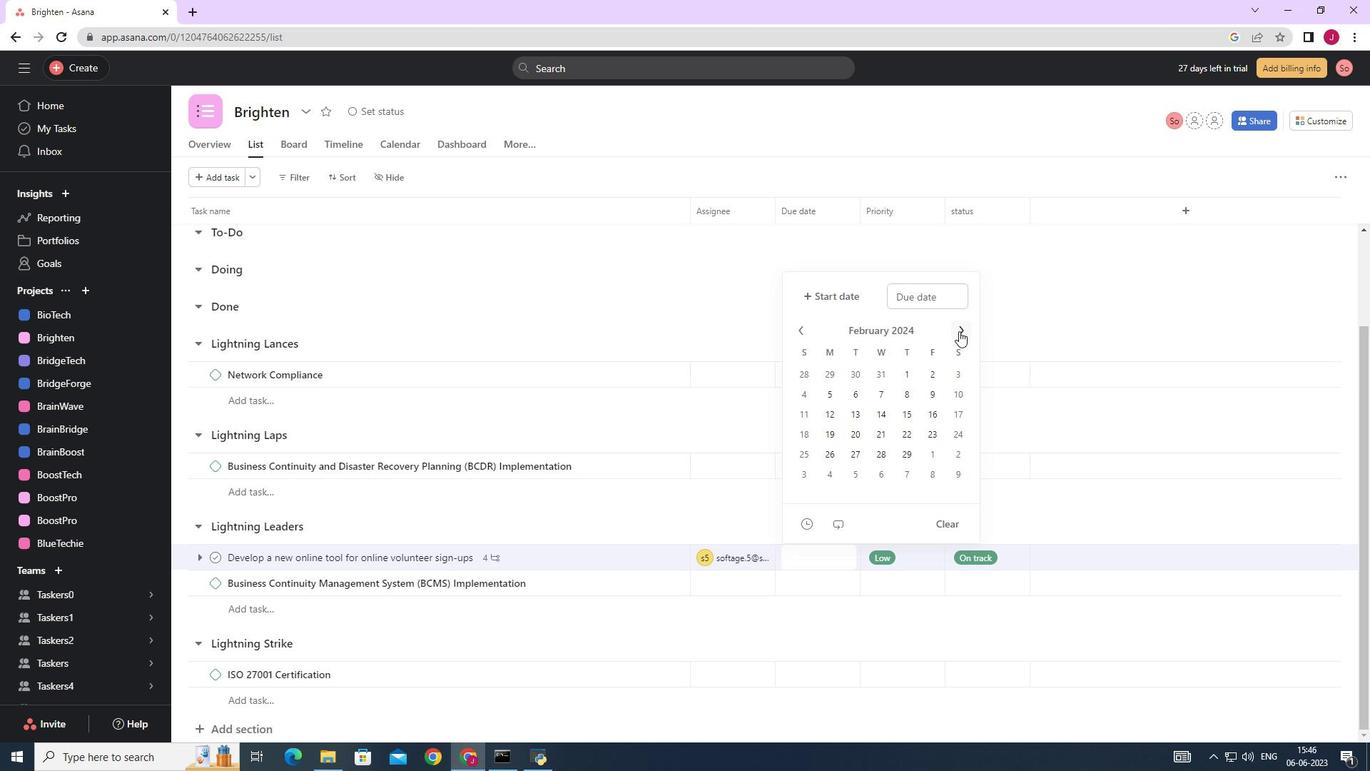 
Action: Mouse pressed left at (959, 331)
Screenshot: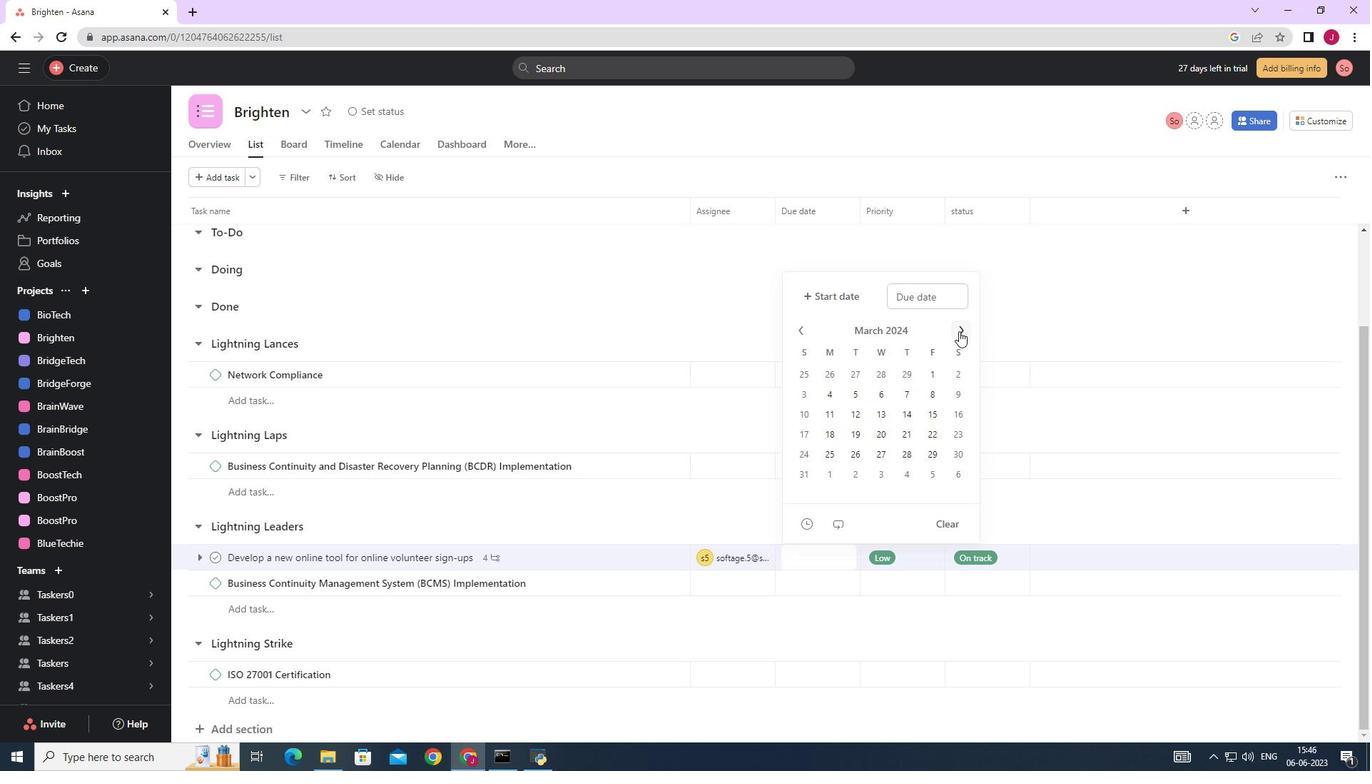 
Action: Mouse moved to (907, 391)
Screenshot: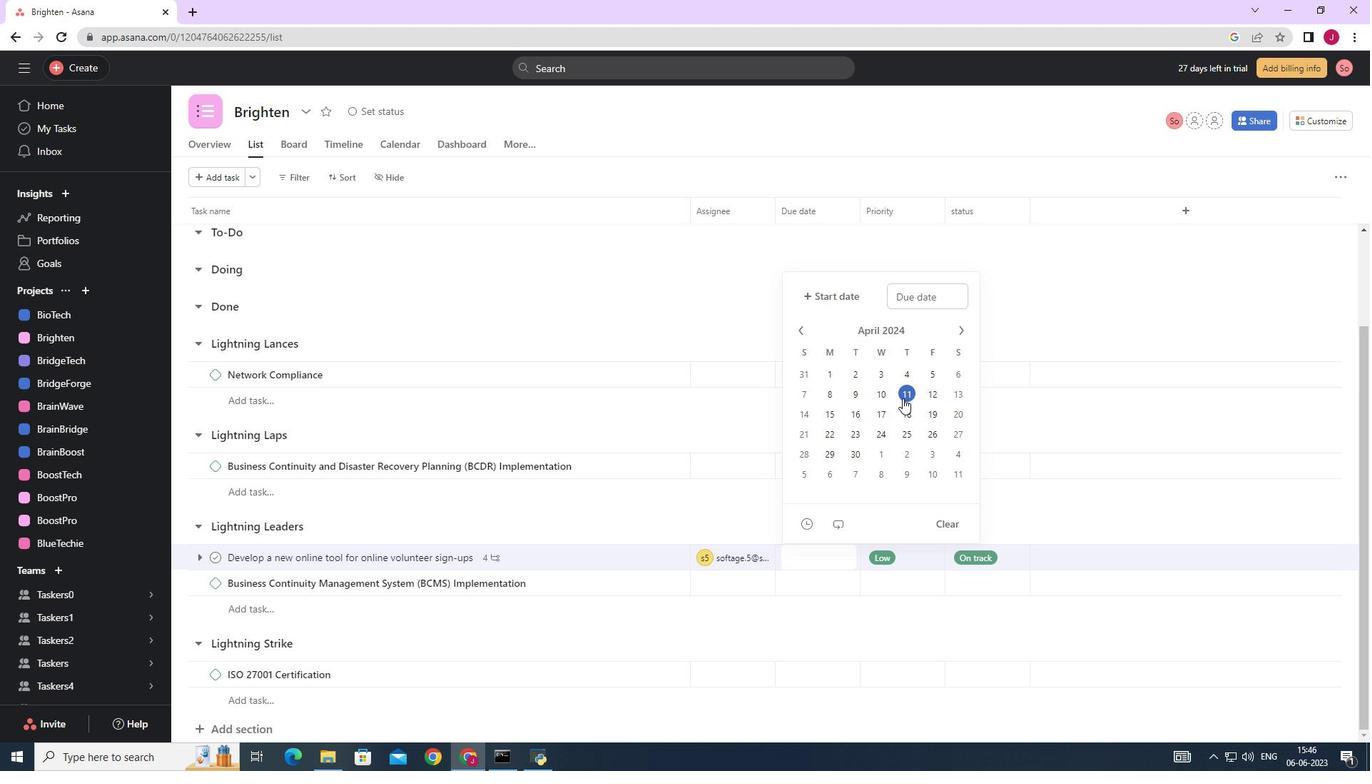 
Action: Mouse pressed left at (907, 391)
Screenshot: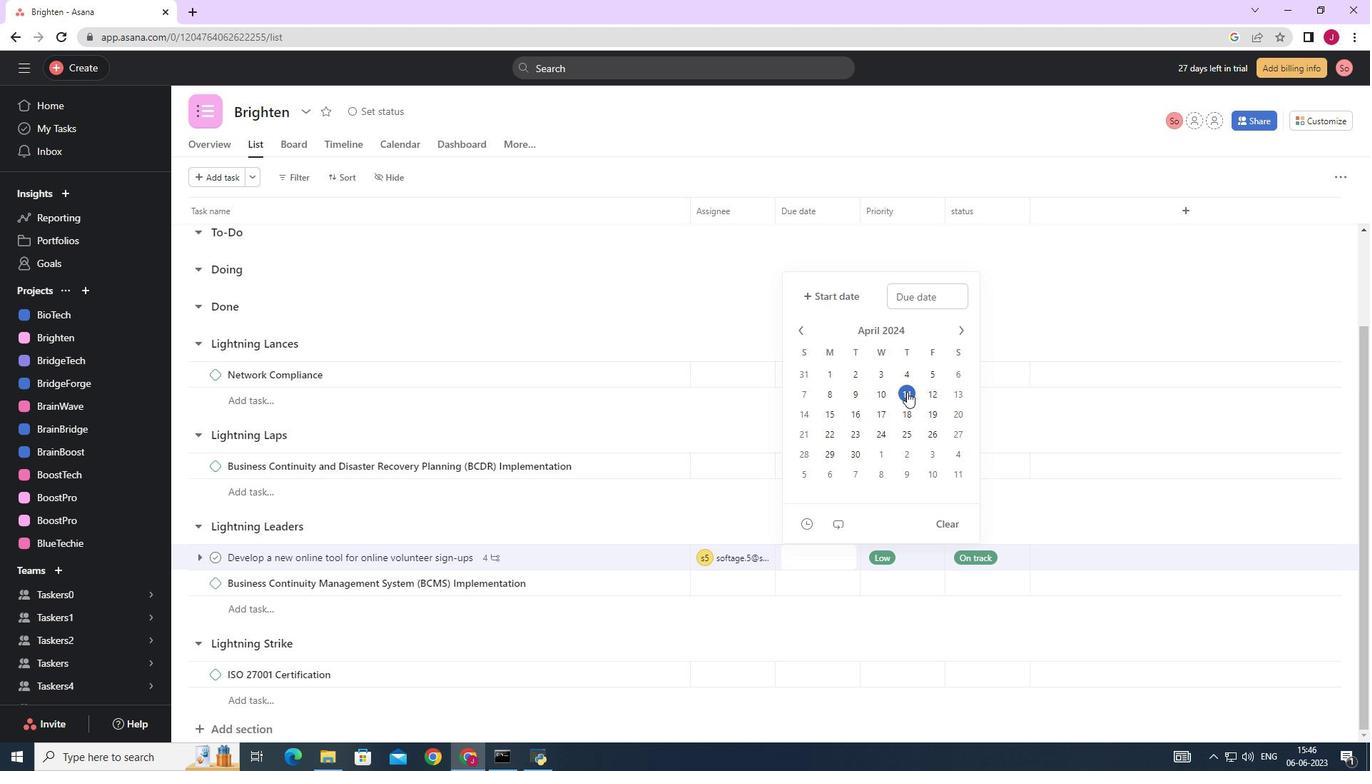 
Action: Mouse moved to (1082, 304)
Screenshot: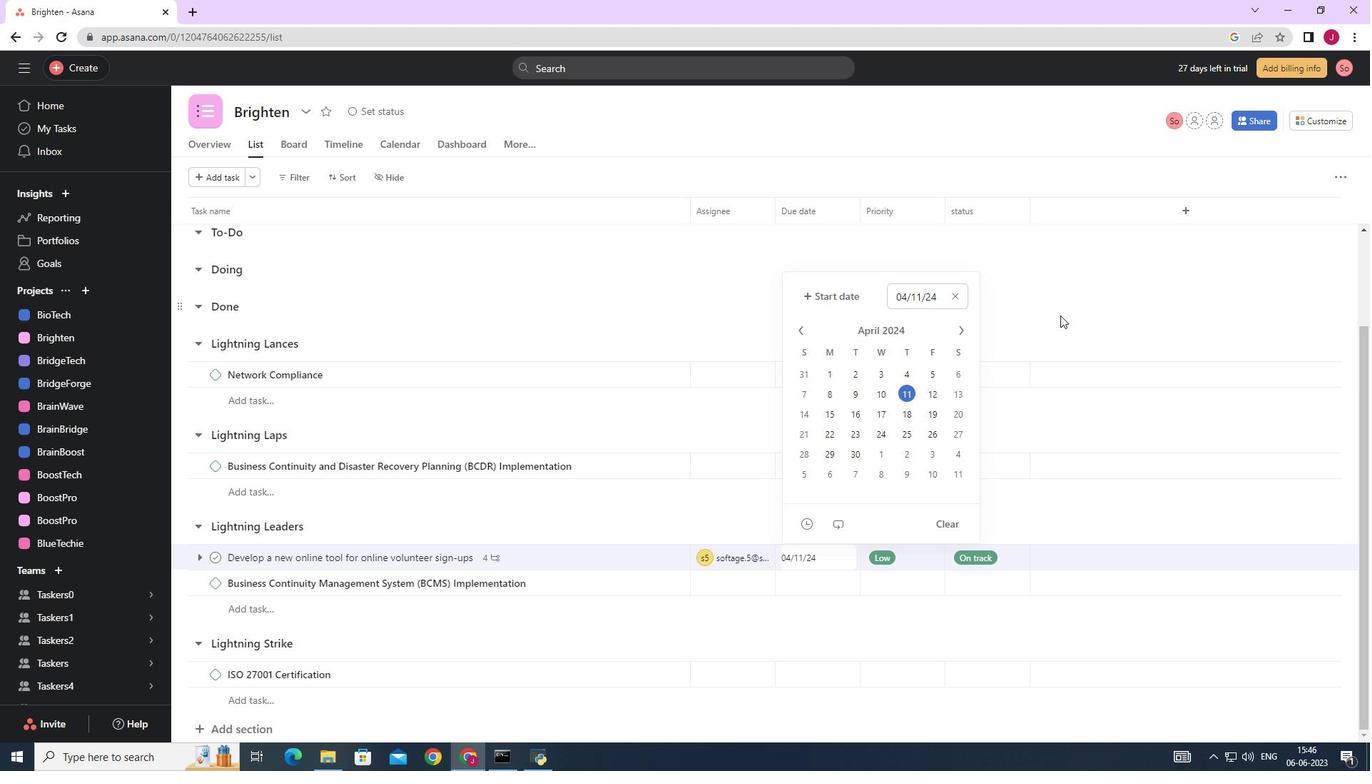 
Action: Mouse pressed left at (1082, 304)
Screenshot: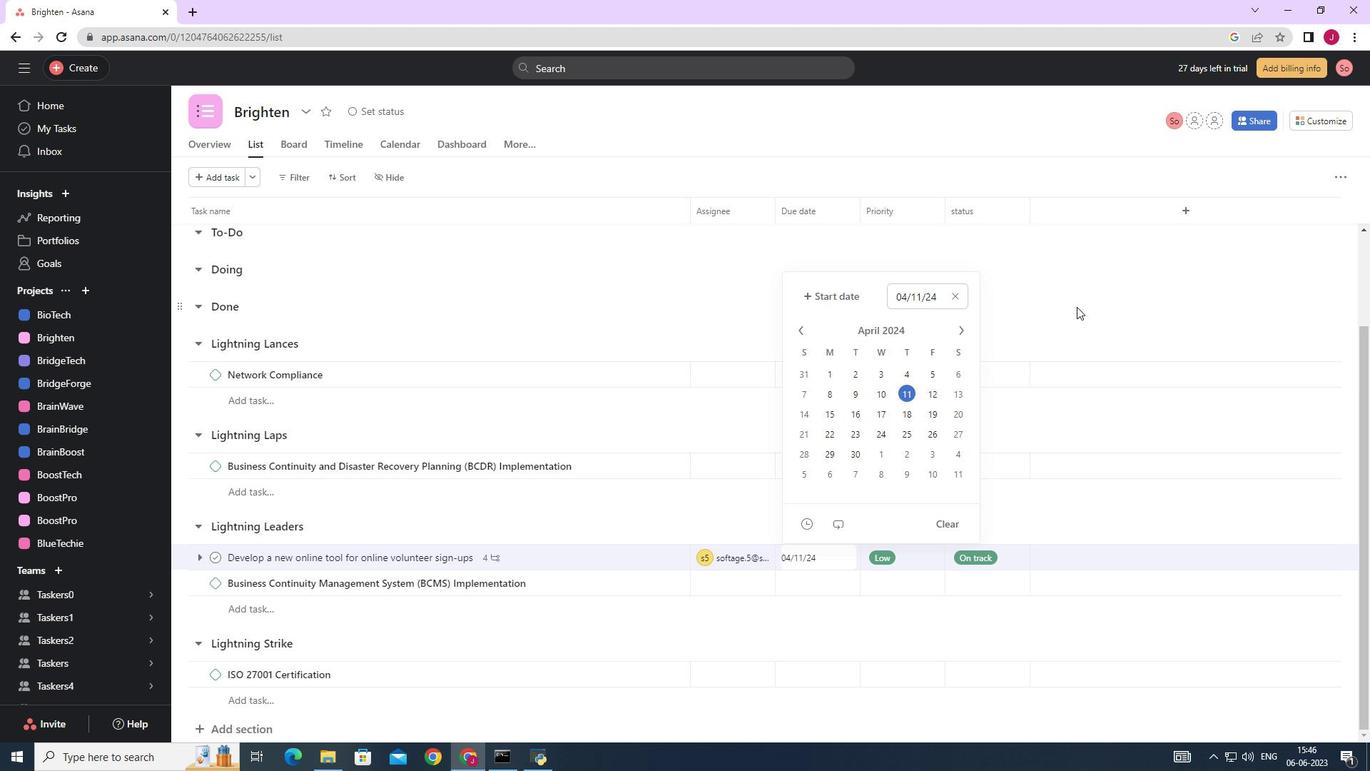 
Action: Mouse moved to (1082, 303)
Screenshot: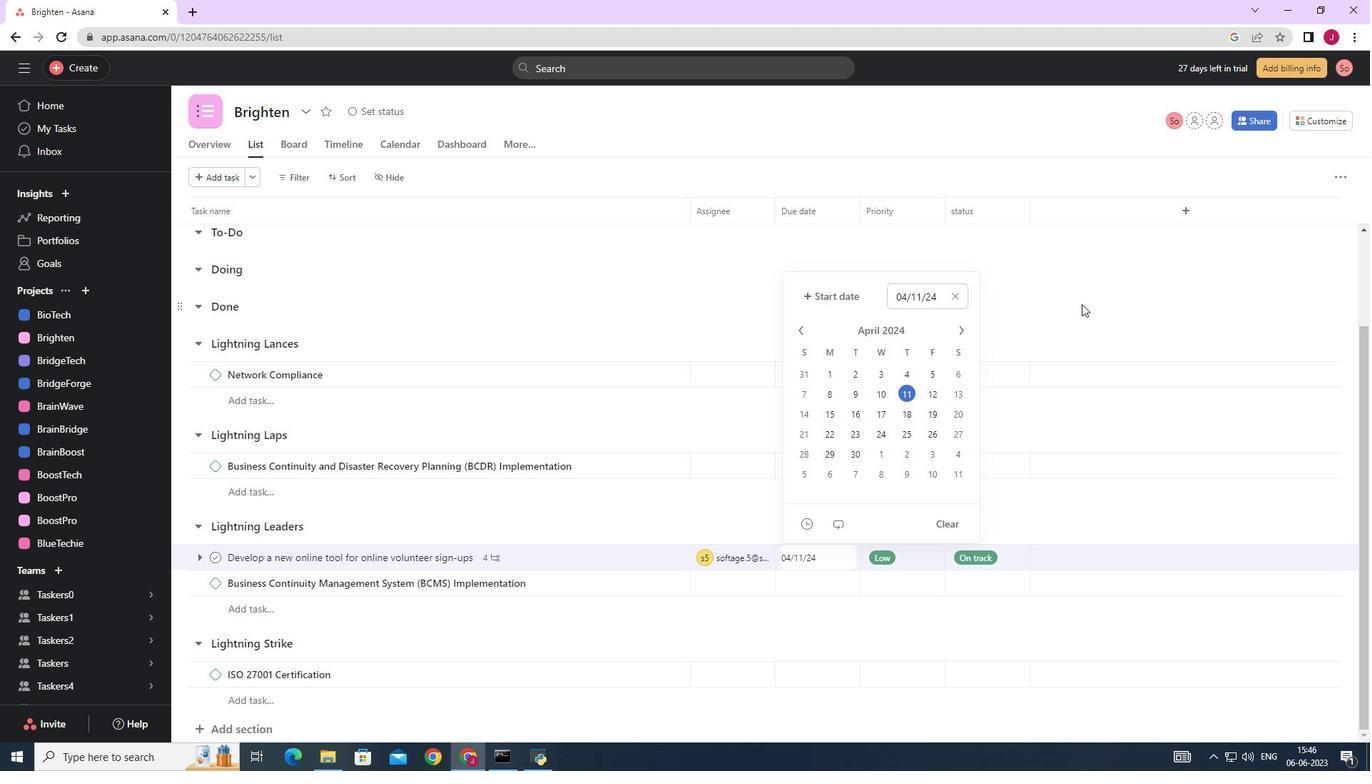 
